 Task: Research Airbnb accommodation in Matoury, French Guiana from 9th November, 2023 to 11th November, 2023 for 2 adults. Place can be entire place with 2 bedrooms having 2 beds and 1 bathroom. Property type can be guest house. Amenities needed are: wifi. Booking option can be shelf check-in.
Action: Mouse moved to (465, 77)
Screenshot: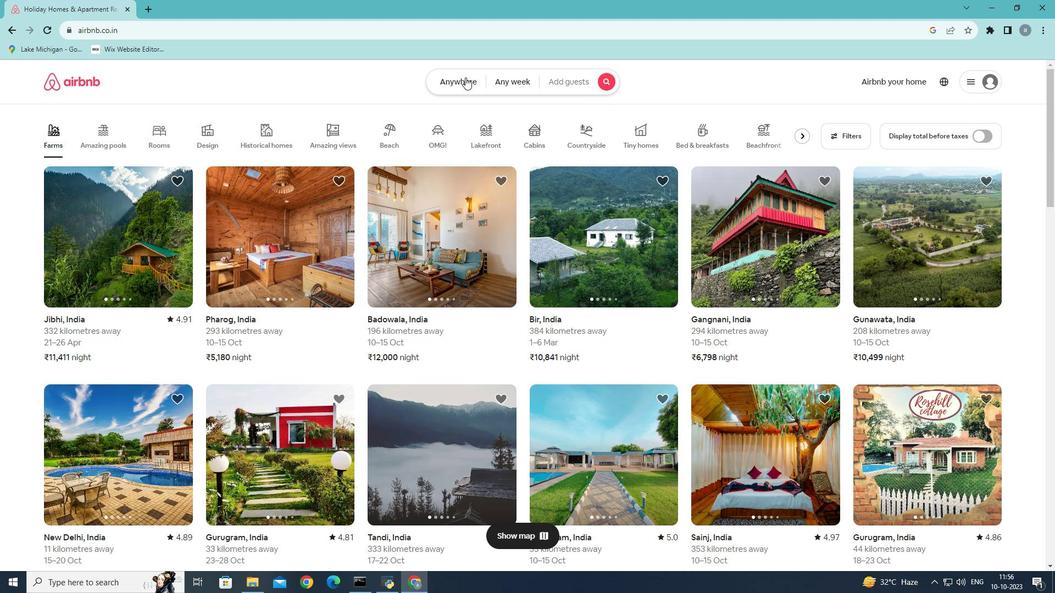 
Action: Mouse pressed left at (465, 77)
Screenshot: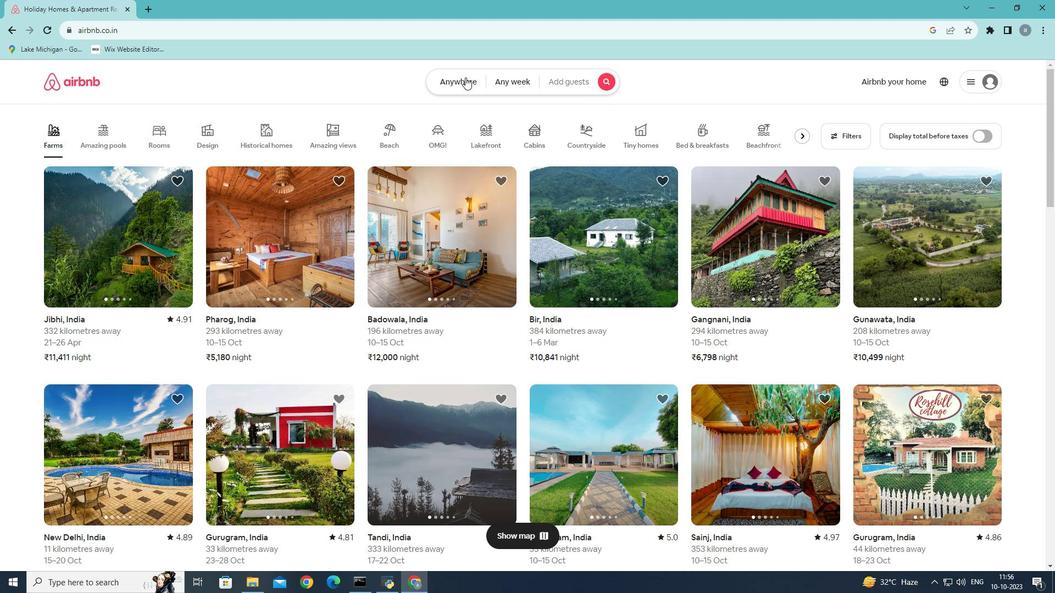 
Action: Mouse moved to (327, 126)
Screenshot: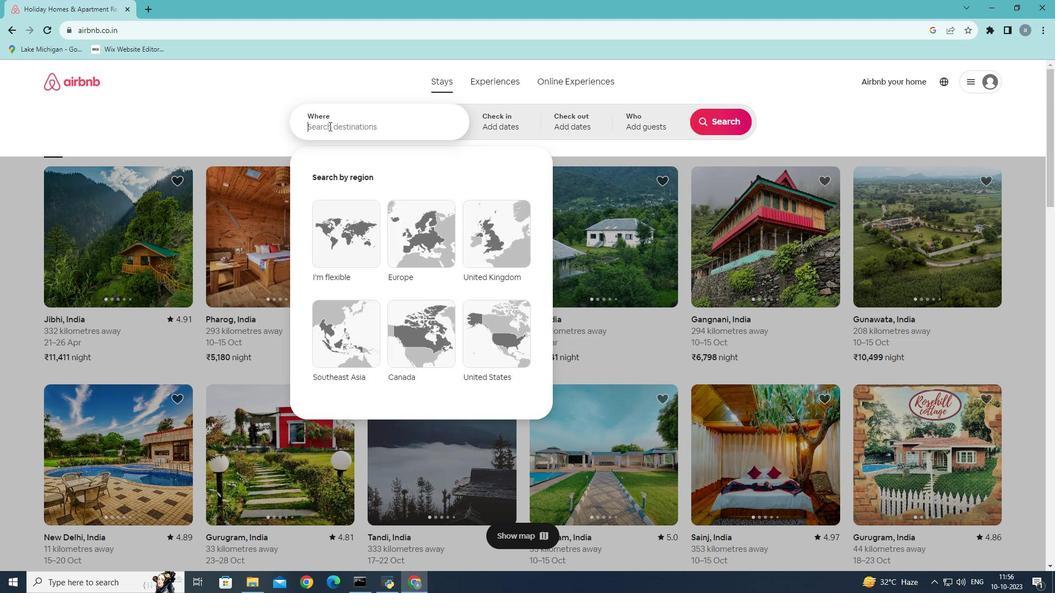 
Action: Mouse pressed left at (327, 126)
Screenshot: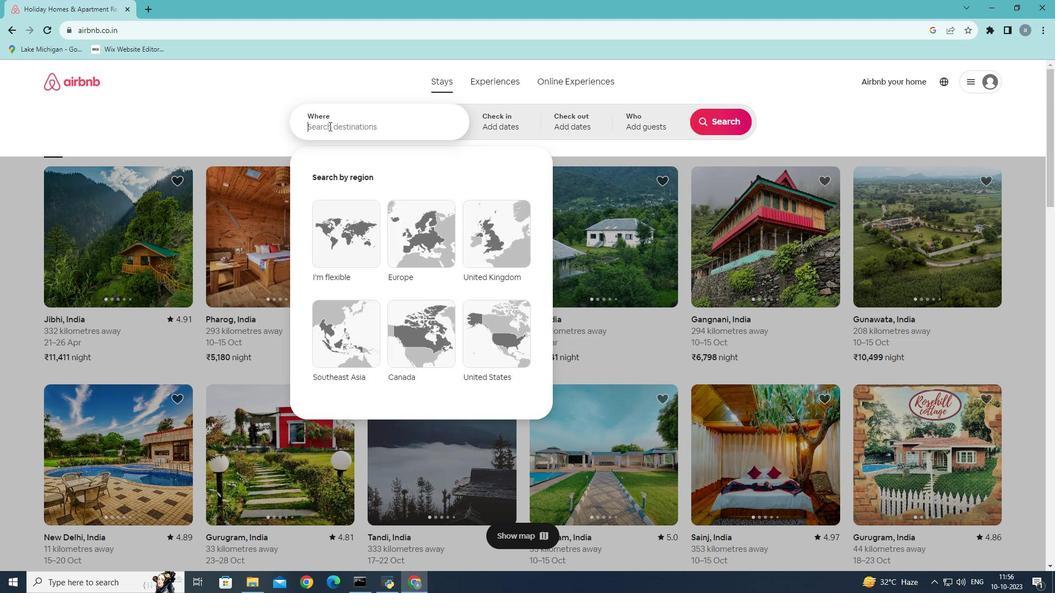 
Action: Mouse moved to (329, 126)
Screenshot: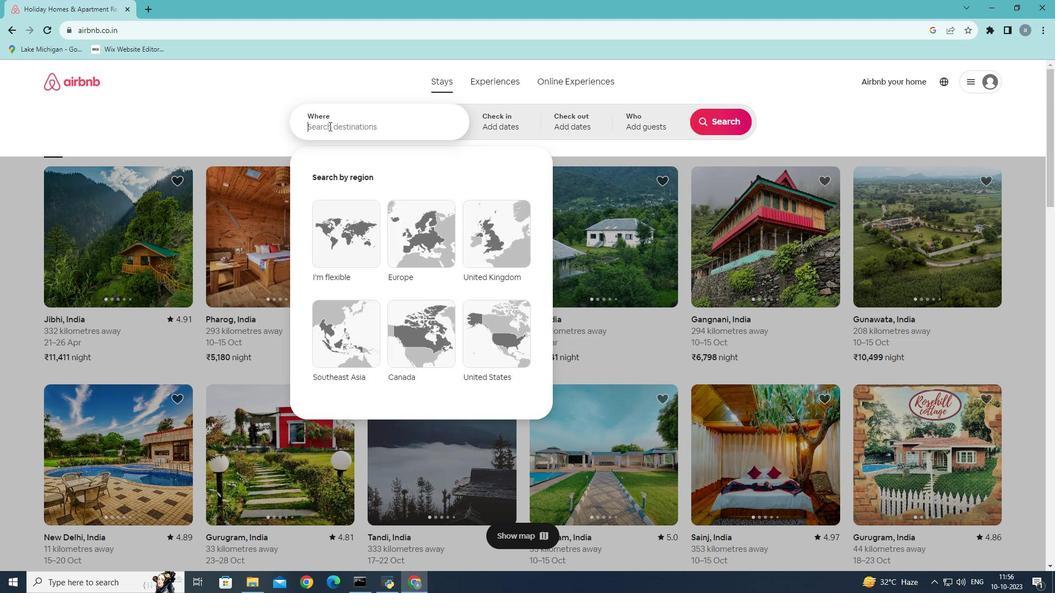 
Action: Key pressed <Key.shift><Key.shift><Key.shift><Key.shift><Key.shift><Key.shift><Key.shift><Key.shift><Key.shift><Key.shift><Key.shift><Key.shift><Key.shift><Key.shift><Key.shift><Key.shift><Key.shift><Key.shift><Key.shift><Key.shift><Key.shift><Key.shift><Key.shift><Key.shift><Key.shift><Key.shift><Key.shift><Key.shift><Key.shift><Key.shift><Key.shift><Key.shift><Key.shift><Key.shift><Key.shift><Key.shift><Key.shift><Key.shift><Key.shift><Key.shift><Key.shift><Key.shift><Key.shift><Key.shift><Key.shift><Key.shift><Key.shift><Key.shift><Key.shift><Key.shift><Key.shift><Key.shift><Key.shift><Key.shift><Key.shift><Key.shift><Key.shift><Key.shift><Key.shift><Key.shift><Key.shift><Key.shift><Key.shift><Key.shift><Key.shift><Key.shift><Key.shift><Key.shift><Key.shift><Key.shift><Key.shift><Key.shift><Key.shift><Key.shift><Key.shift><Key.shift><Key.shift><Key.shift><Key.shift>Matouey
Screenshot: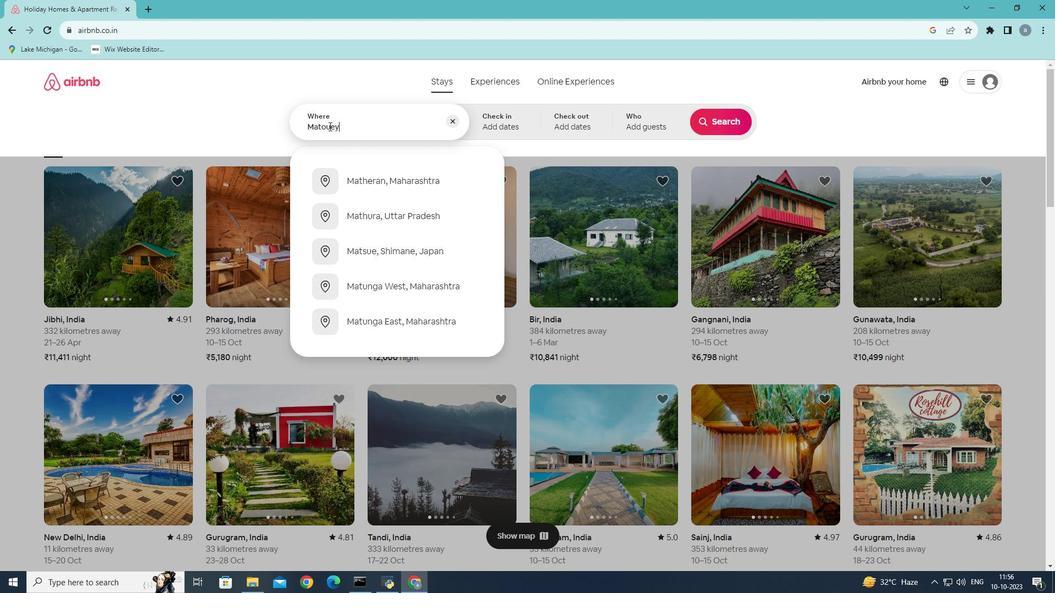 
Action: Mouse moved to (433, 222)
Screenshot: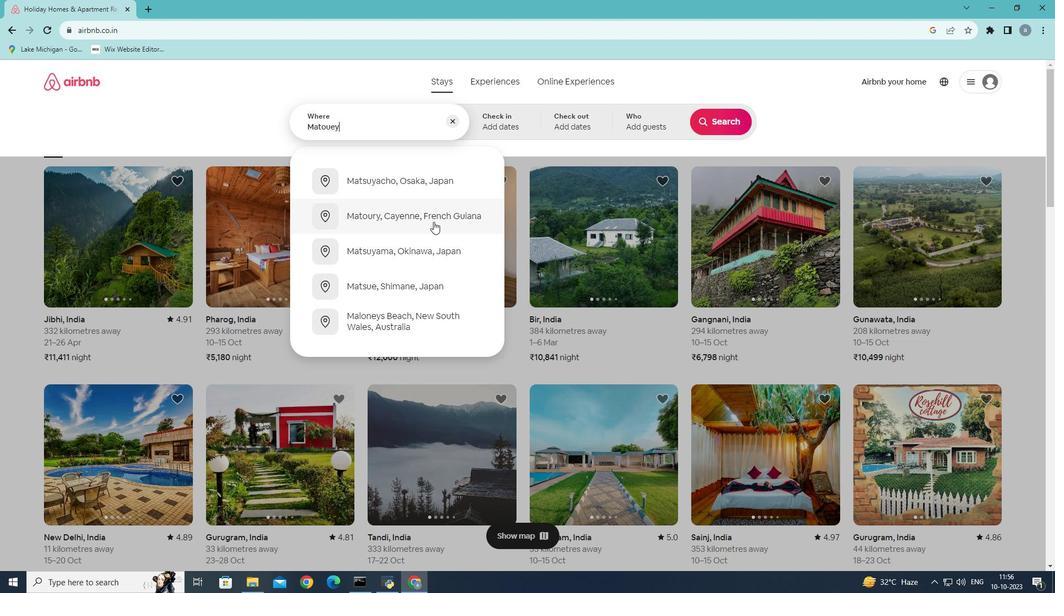
Action: Mouse pressed left at (433, 222)
Screenshot: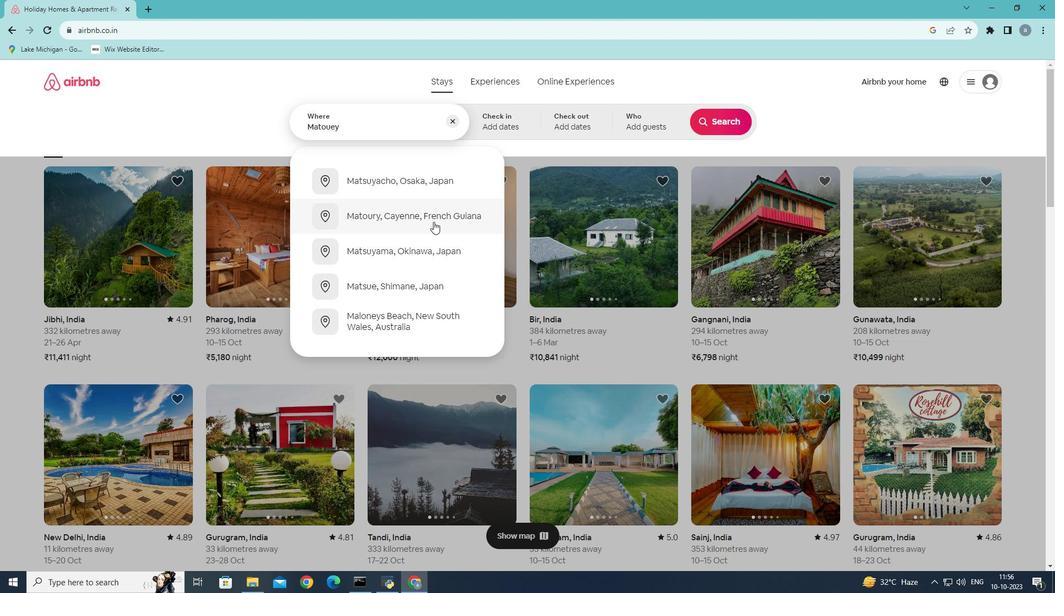 
Action: Mouse moved to (659, 283)
Screenshot: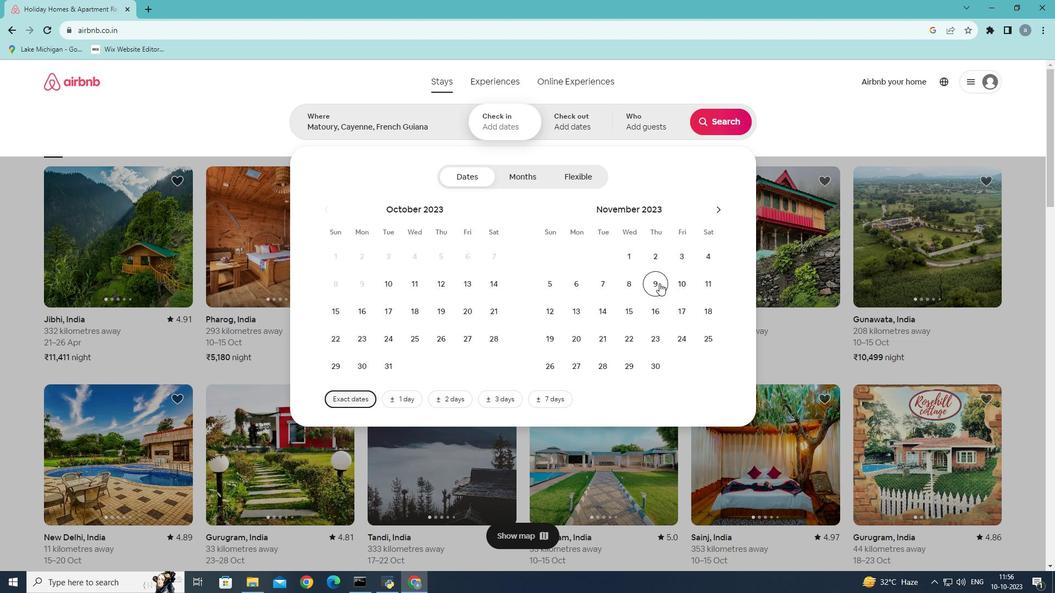 
Action: Mouse pressed left at (659, 283)
Screenshot: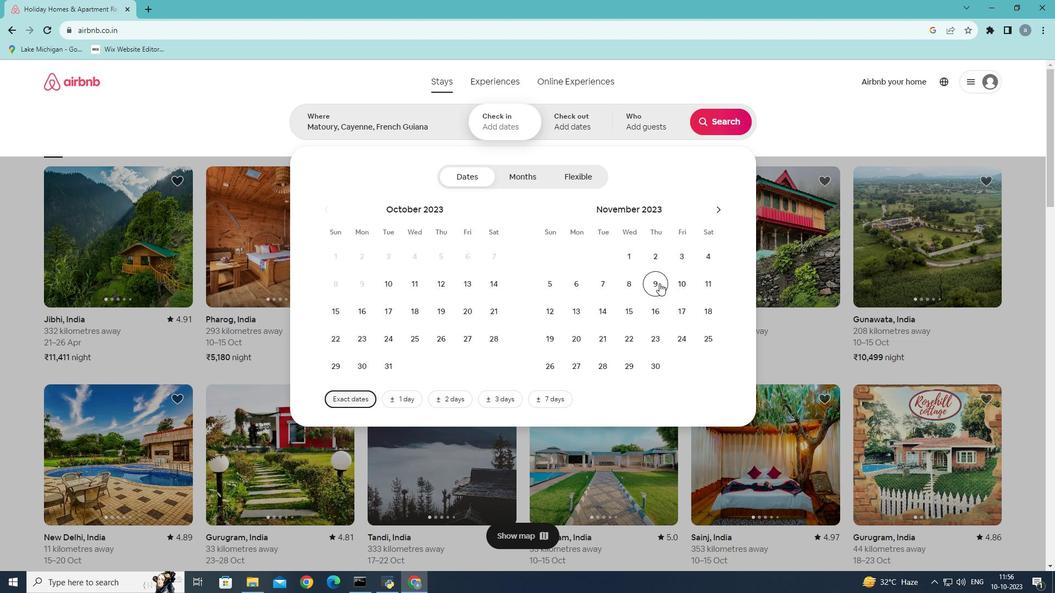 
Action: Mouse moved to (707, 280)
Screenshot: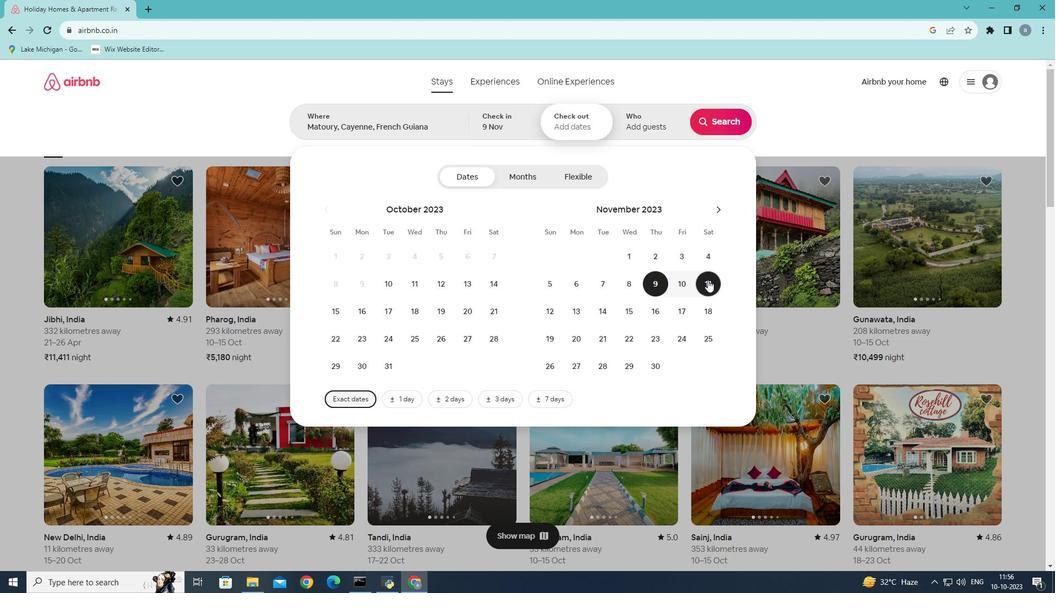 
Action: Mouse pressed left at (707, 280)
Screenshot: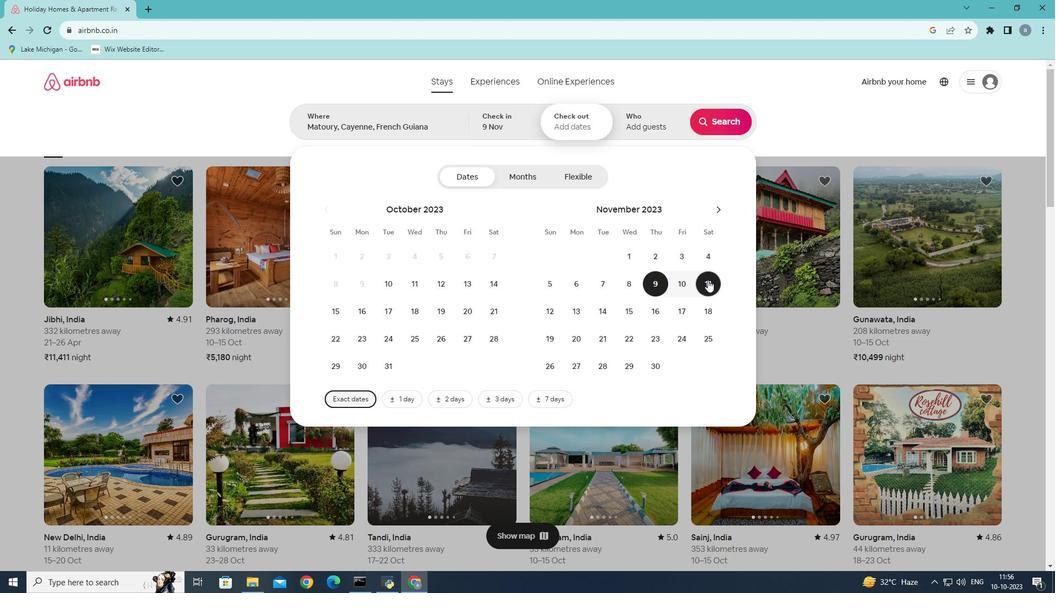 
Action: Mouse moved to (659, 123)
Screenshot: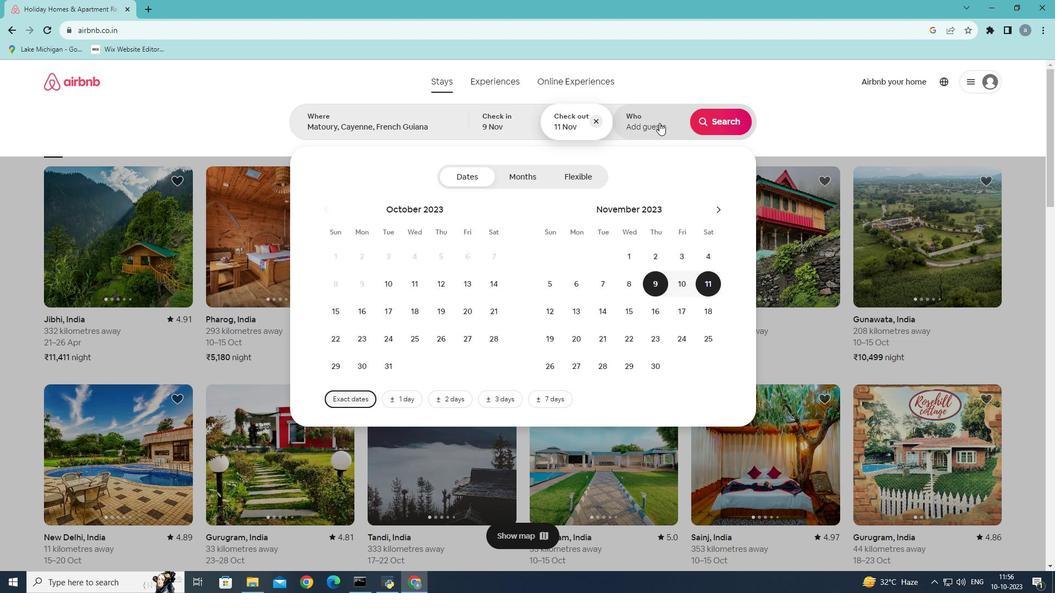 
Action: Mouse pressed left at (659, 123)
Screenshot: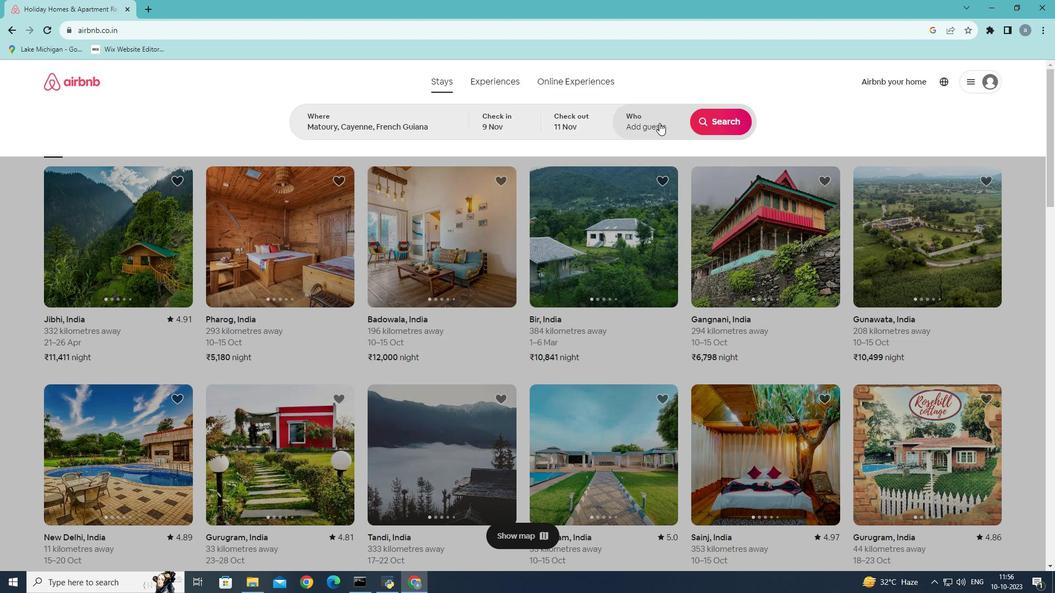 
Action: Mouse moved to (727, 179)
Screenshot: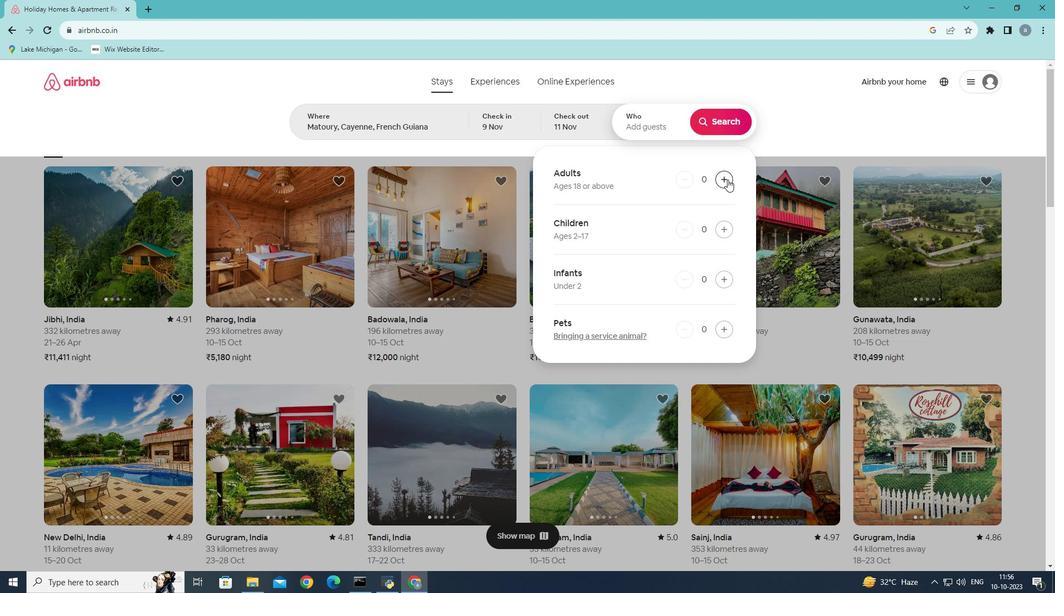 
Action: Mouse pressed left at (727, 179)
Screenshot: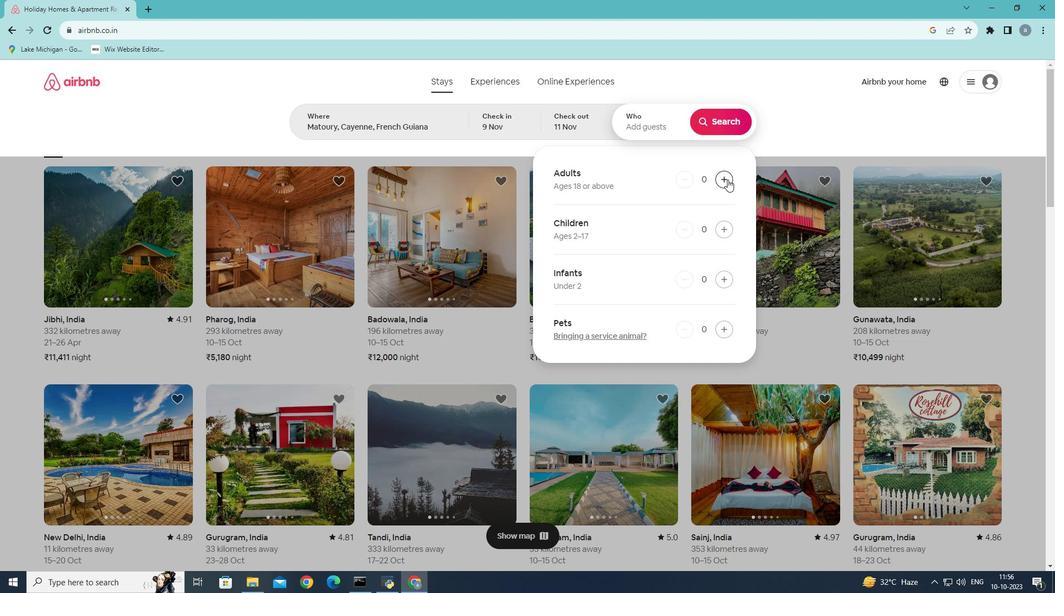 
Action: Mouse pressed left at (727, 179)
Screenshot: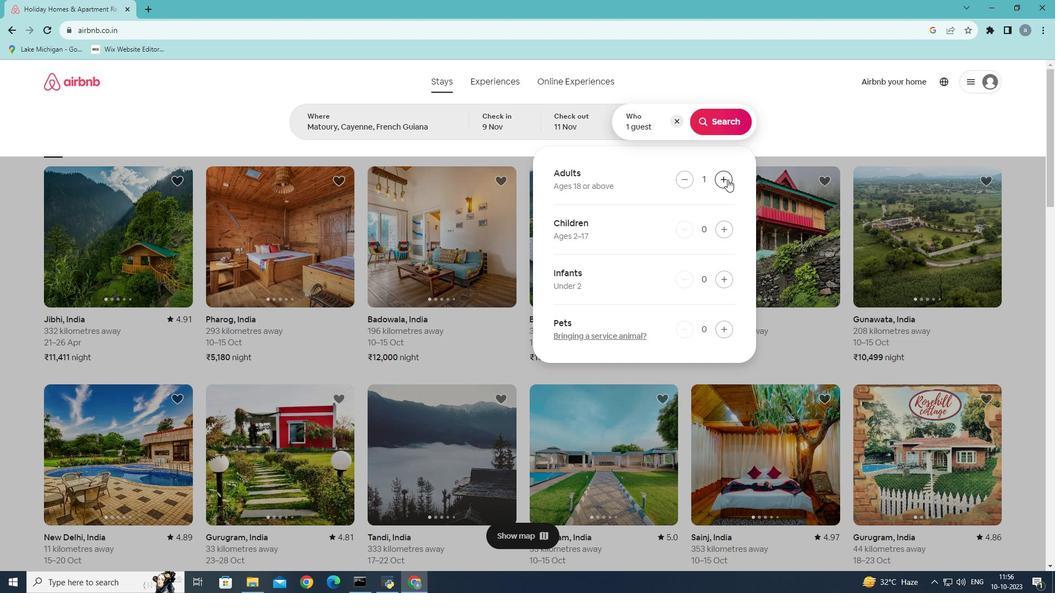 
Action: Mouse moved to (724, 120)
Screenshot: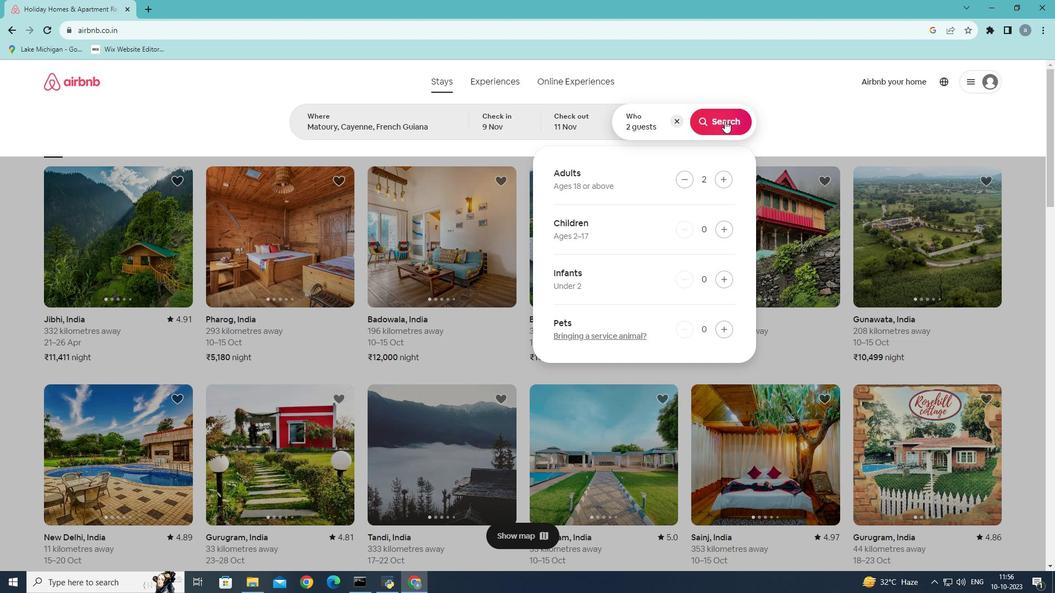
Action: Mouse pressed left at (724, 120)
Screenshot: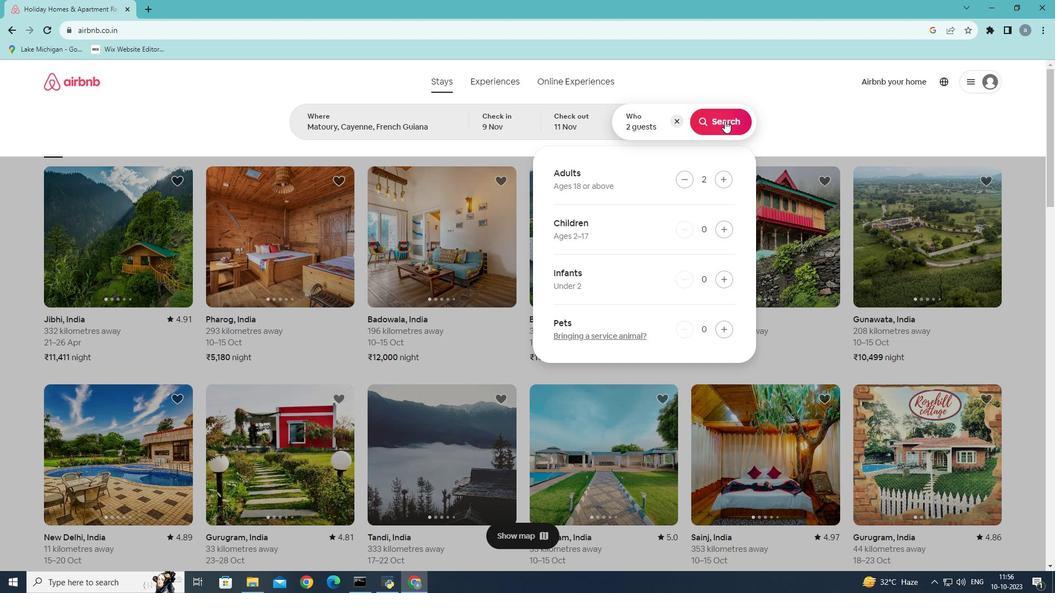 
Action: Mouse moved to (885, 118)
Screenshot: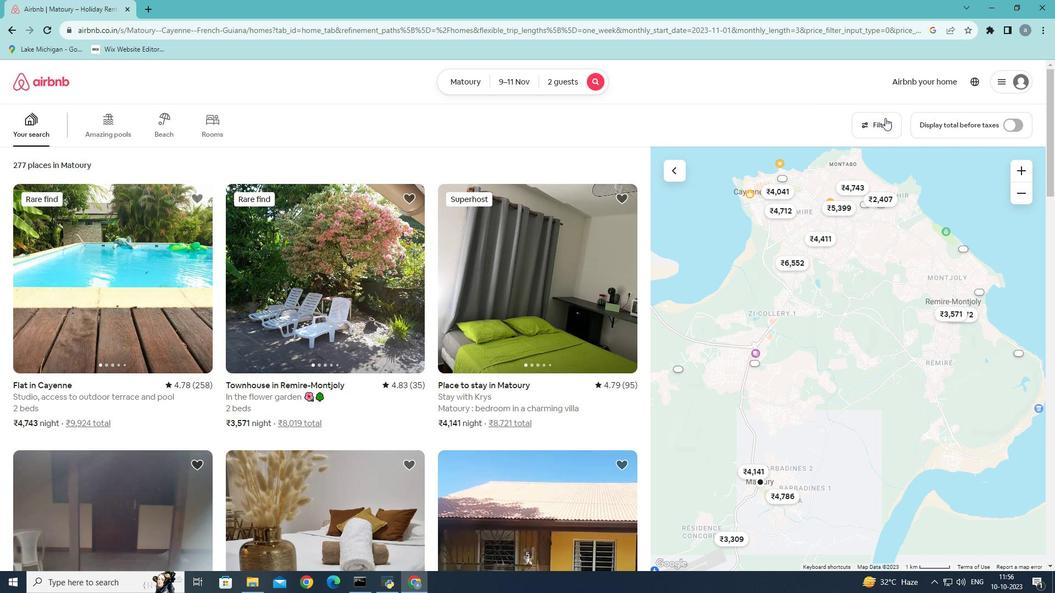 
Action: Mouse pressed left at (885, 118)
Screenshot: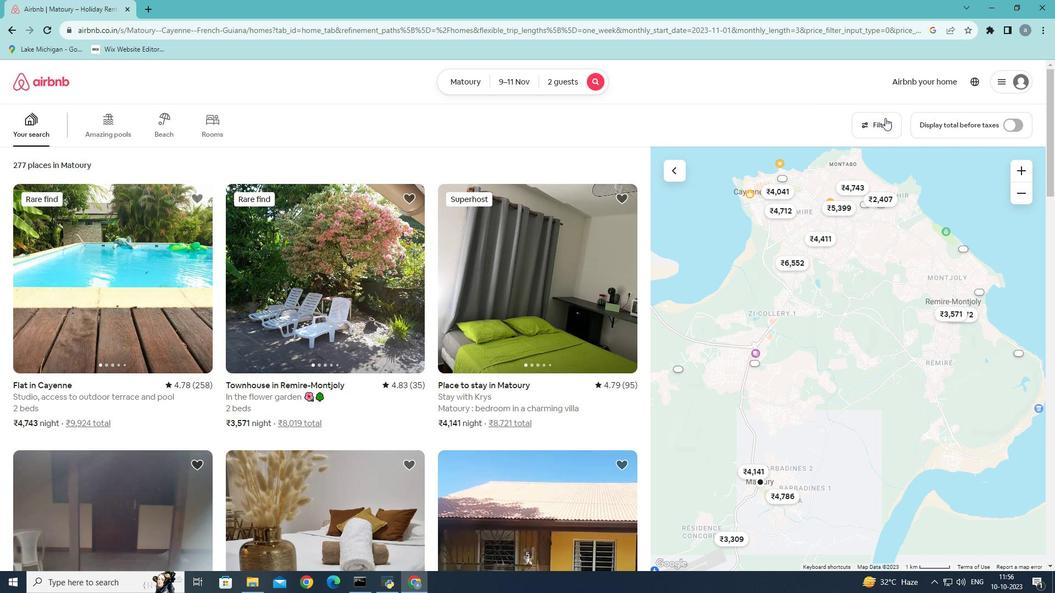 
Action: Mouse moved to (639, 193)
Screenshot: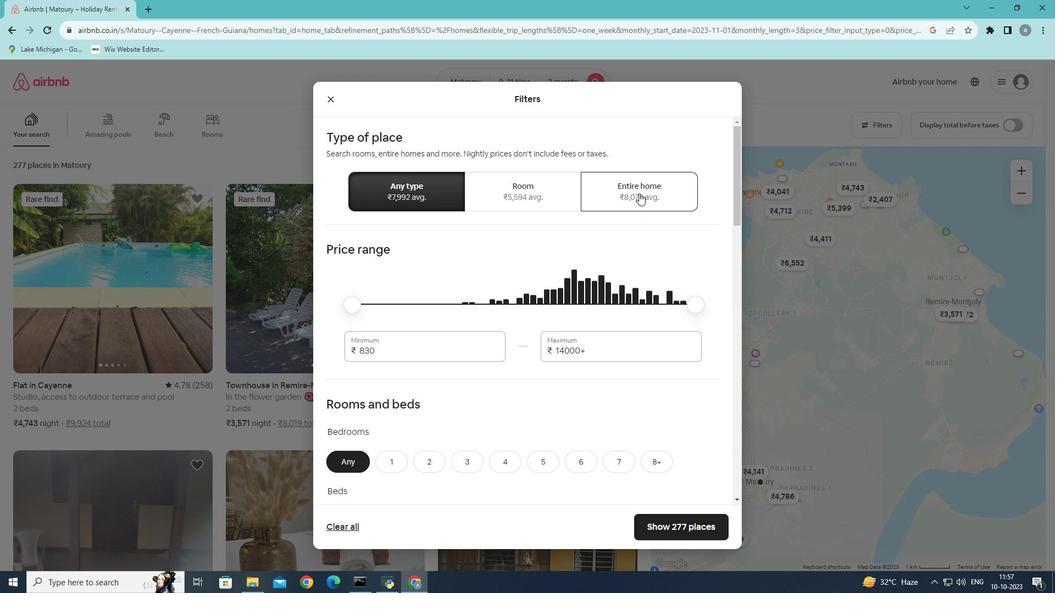 
Action: Mouse pressed left at (639, 193)
Screenshot: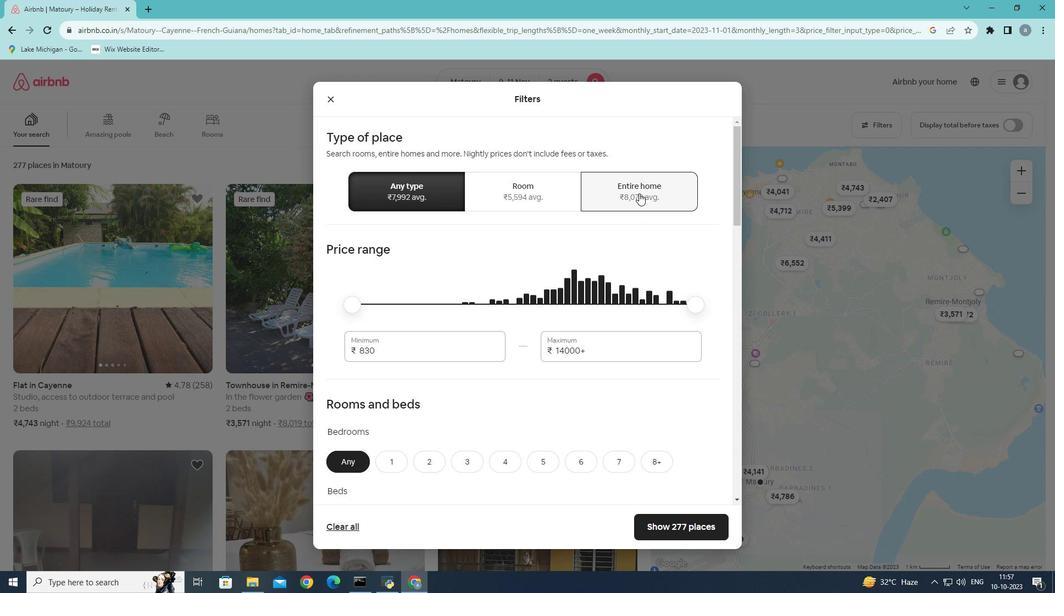 
Action: Mouse moved to (416, 455)
Screenshot: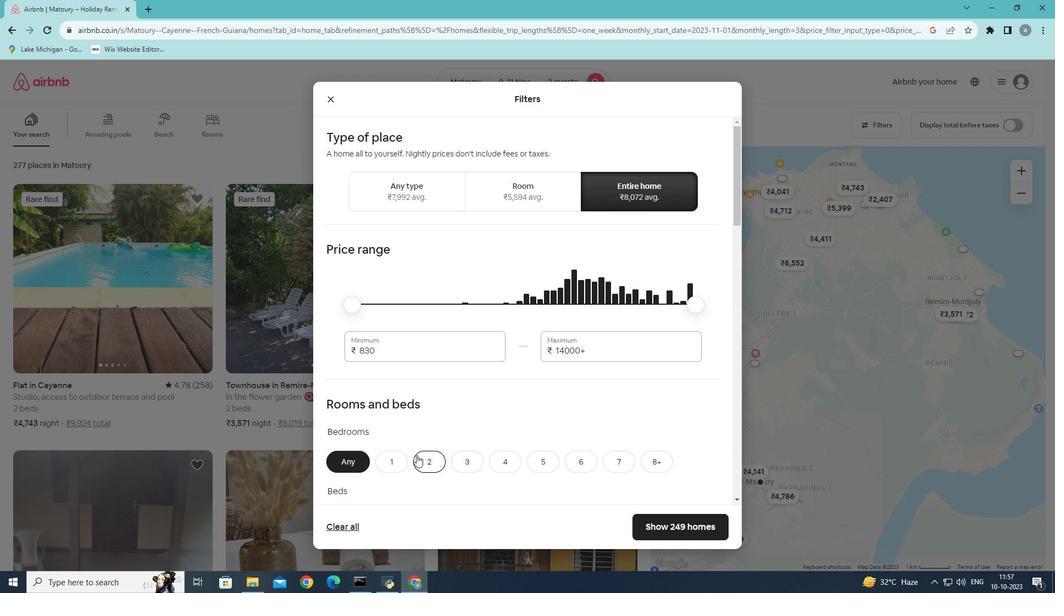 
Action: Mouse scrolled (416, 455) with delta (0, 0)
Screenshot: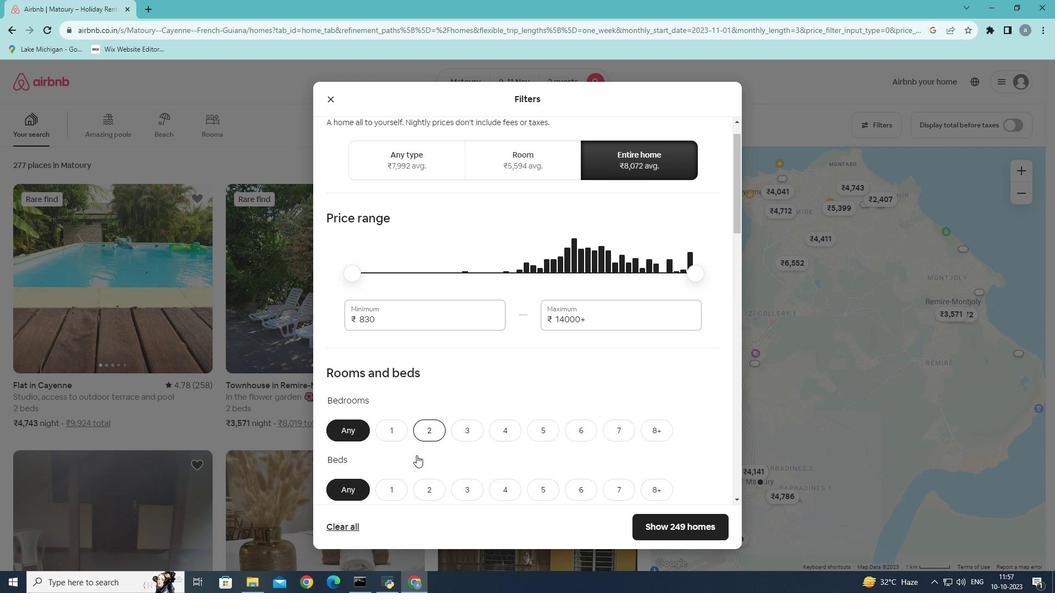 
Action: Mouse scrolled (416, 455) with delta (0, 0)
Screenshot: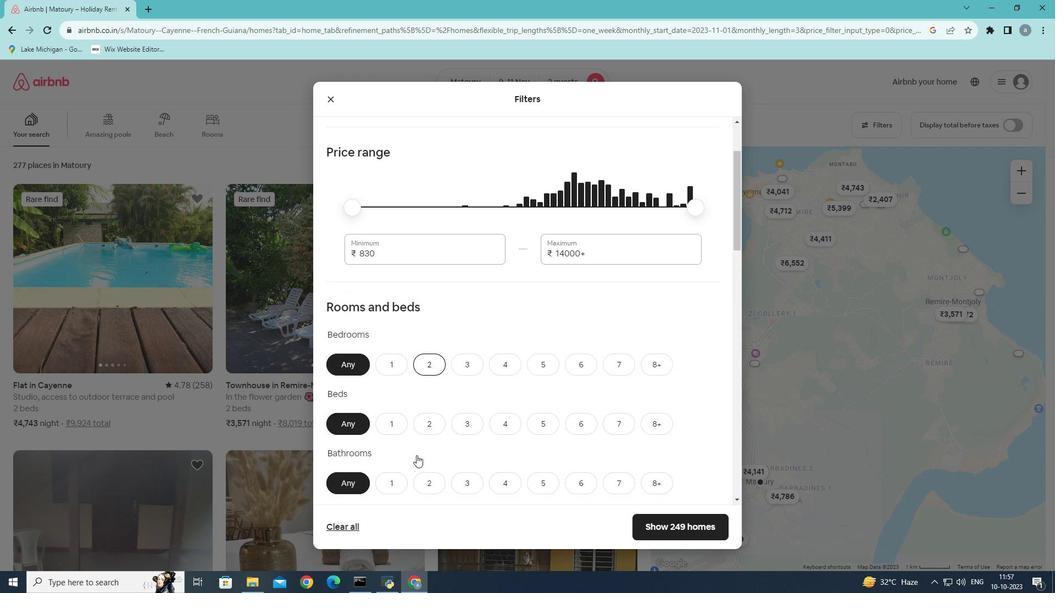 
Action: Mouse scrolled (416, 455) with delta (0, 0)
Screenshot: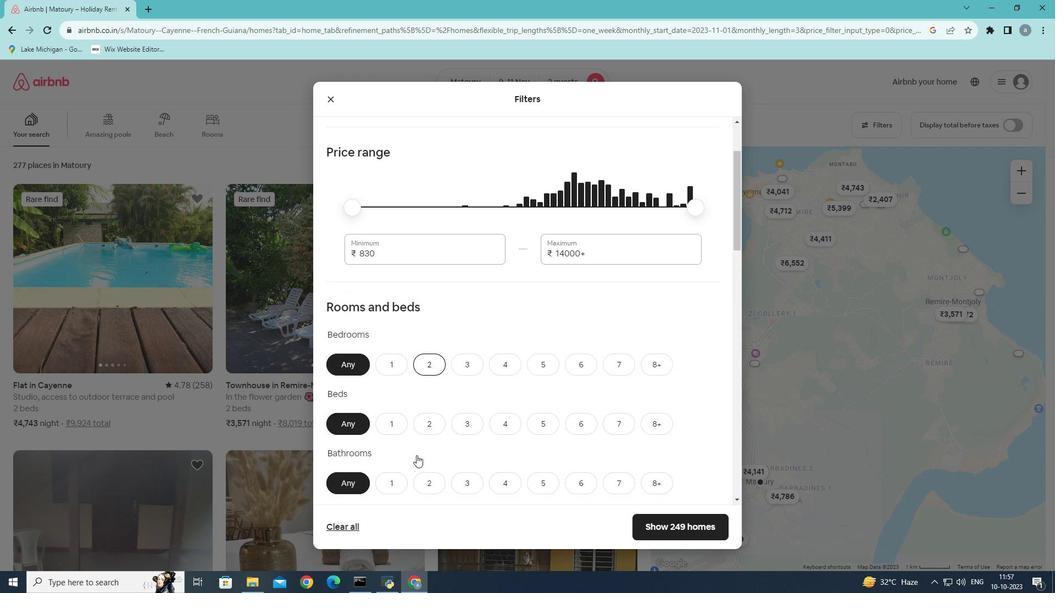 
Action: Mouse moved to (421, 291)
Screenshot: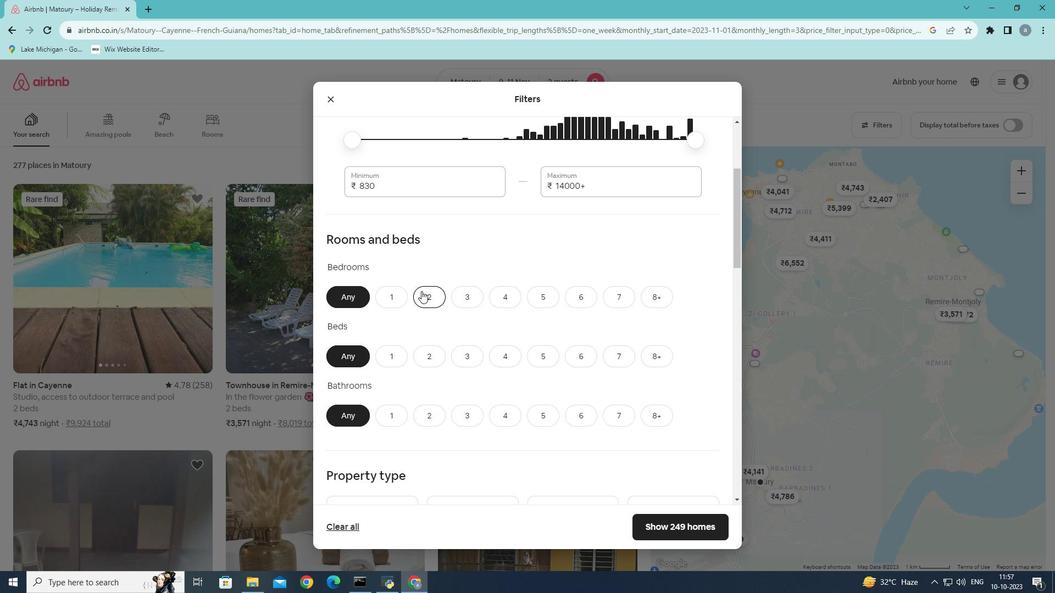 
Action: Mouse pressed left at (421, 291)
Screenshot: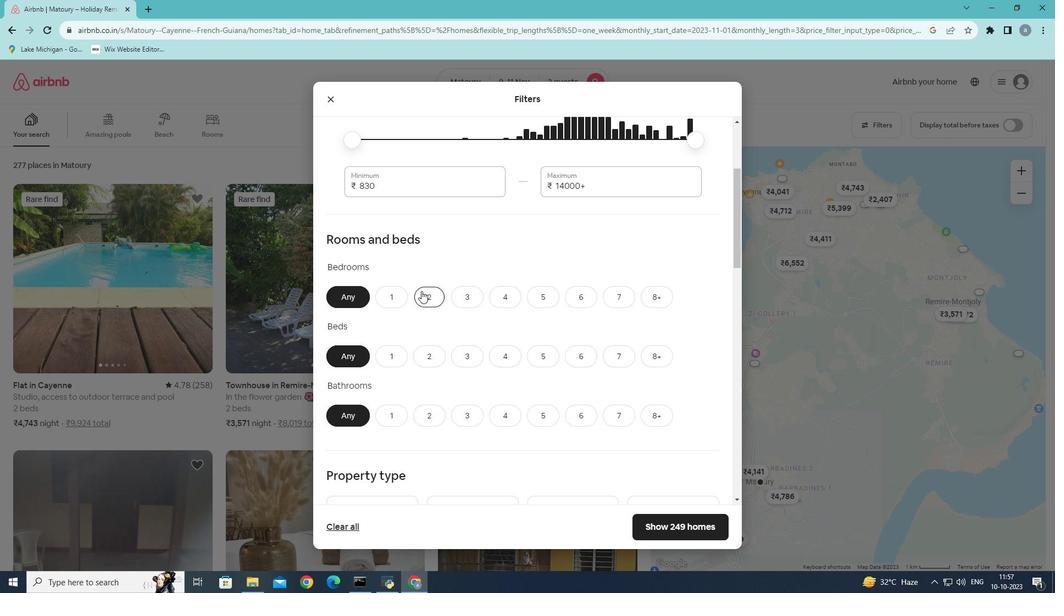 
Action: Mouse moved to (429, 357)
Screenshot: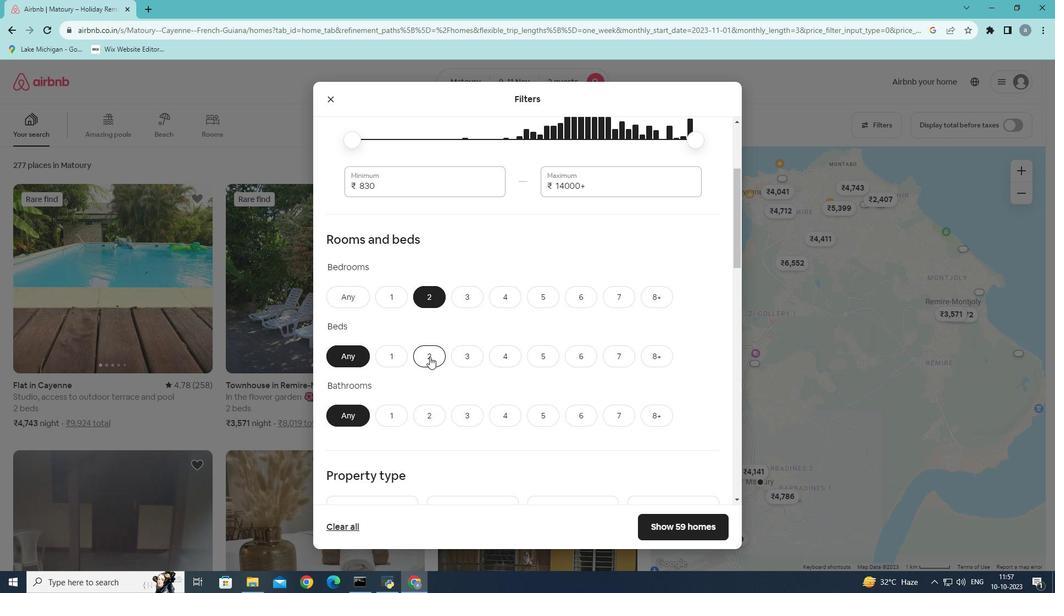 
Action: Mouse pressed left at (429, 357)
Screenshot: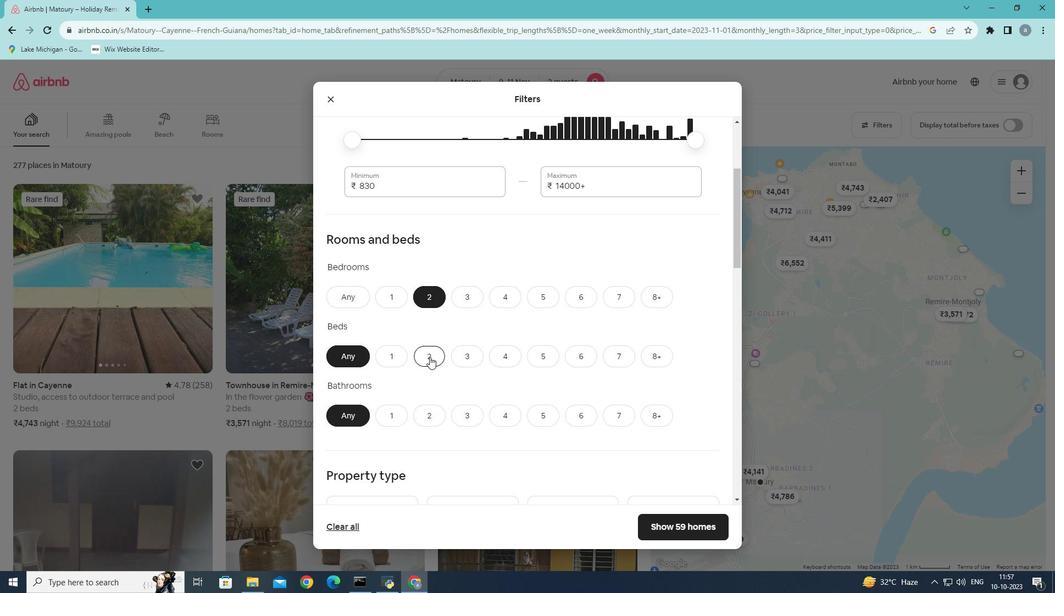 
Action: Mouse moved to (400, 419)
Screenshot: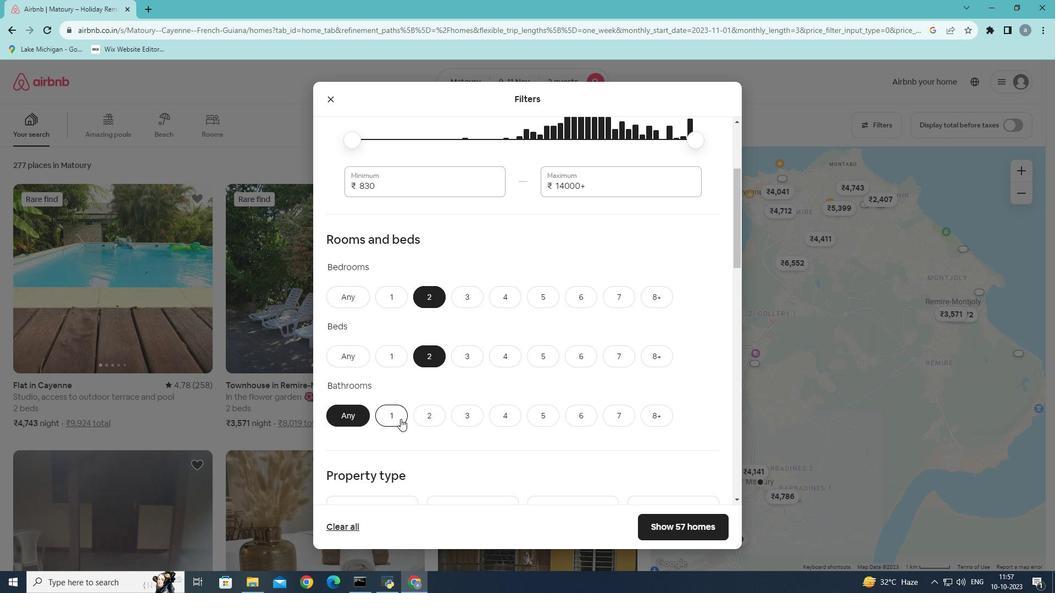 
Action: Mouse pressed left at (400, 419)
Screenshot: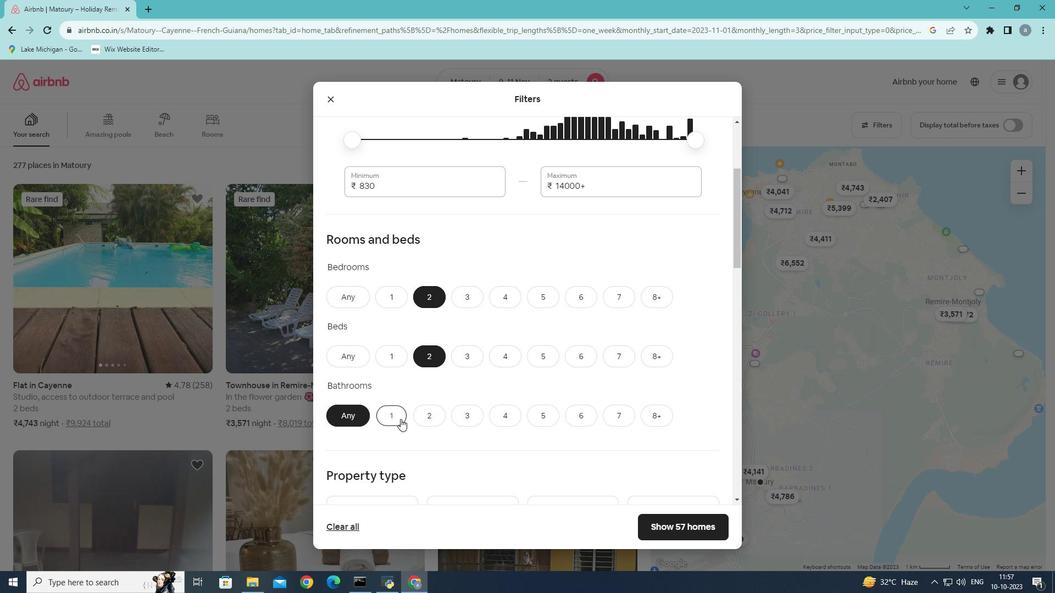 
Action: Mouse moved to (417, 408)
Screenshot: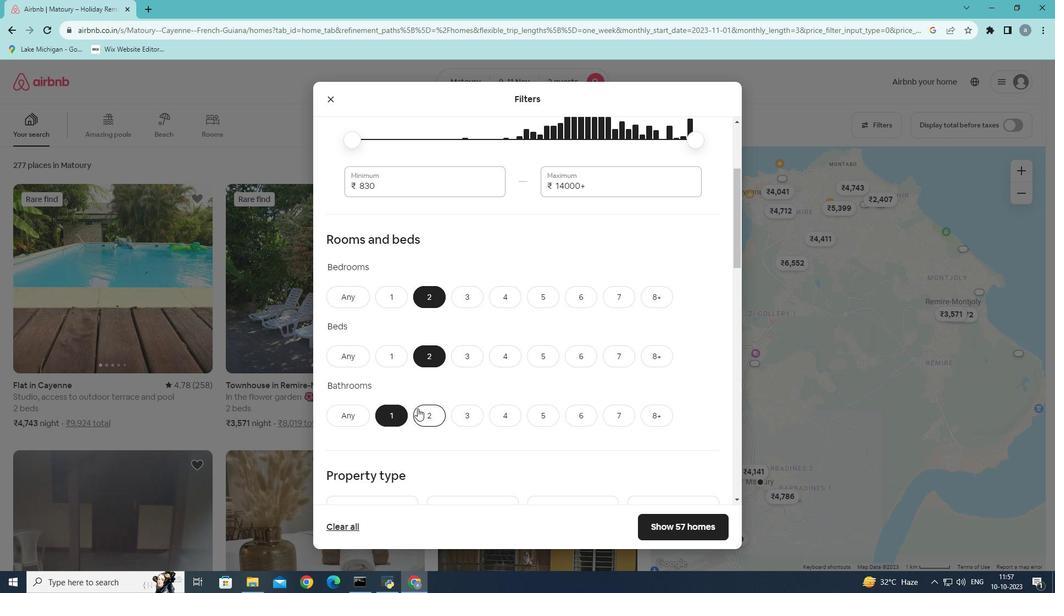 
Action: Mouse scrolled (417, 408) with delta (0, 0)
Screenshot: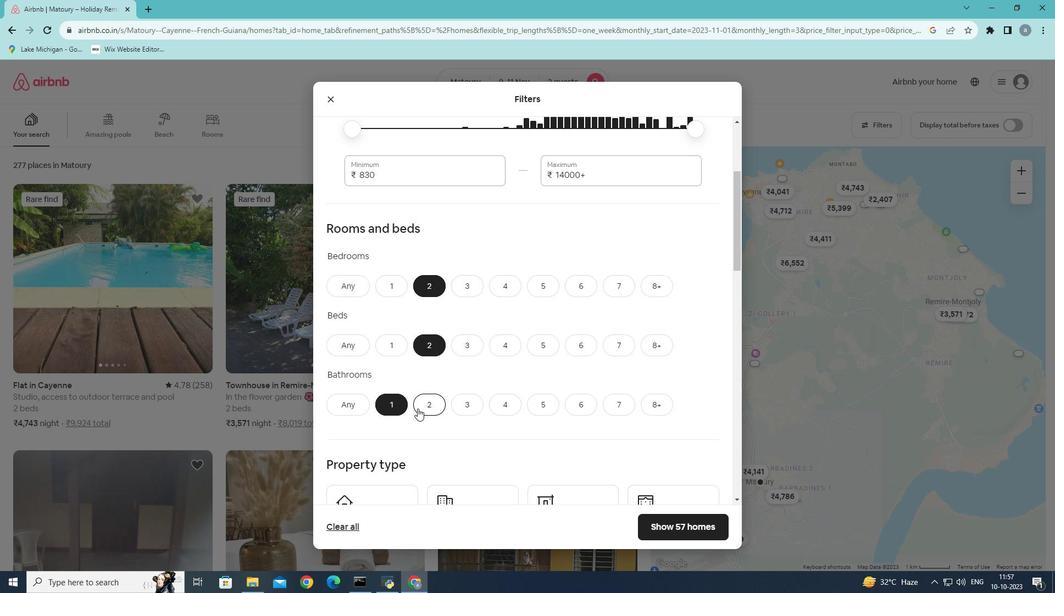 
Action: Mouse scrolled (417, 408) with delta (0, 0)
Screenshot: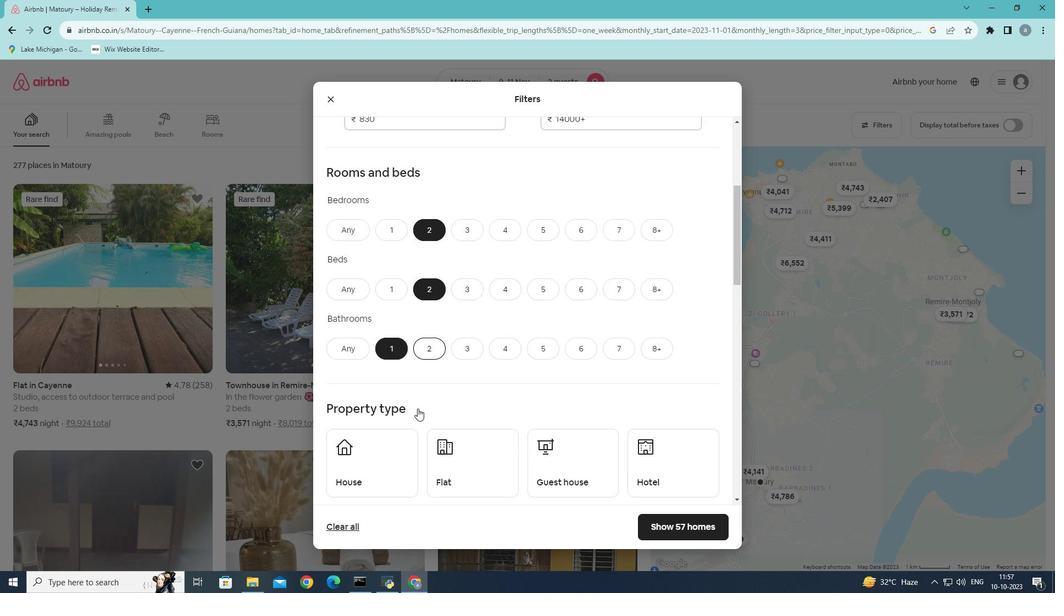 
Action: Mouse scrolled (417, 408) with delta (0, 0)
Screenshot: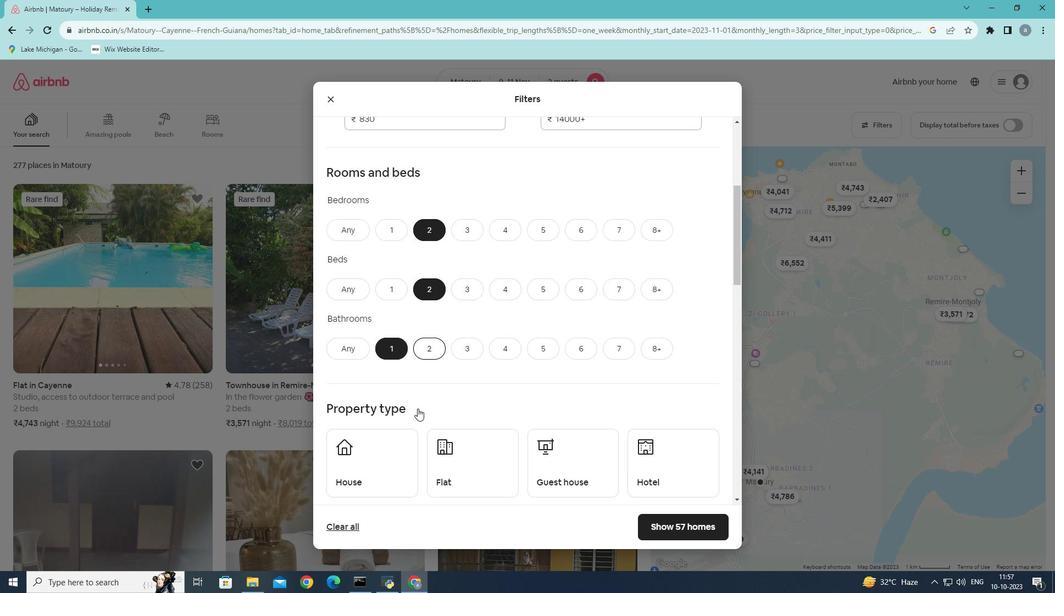 
Action: Mouse moved to (559, 364)
Screenshot: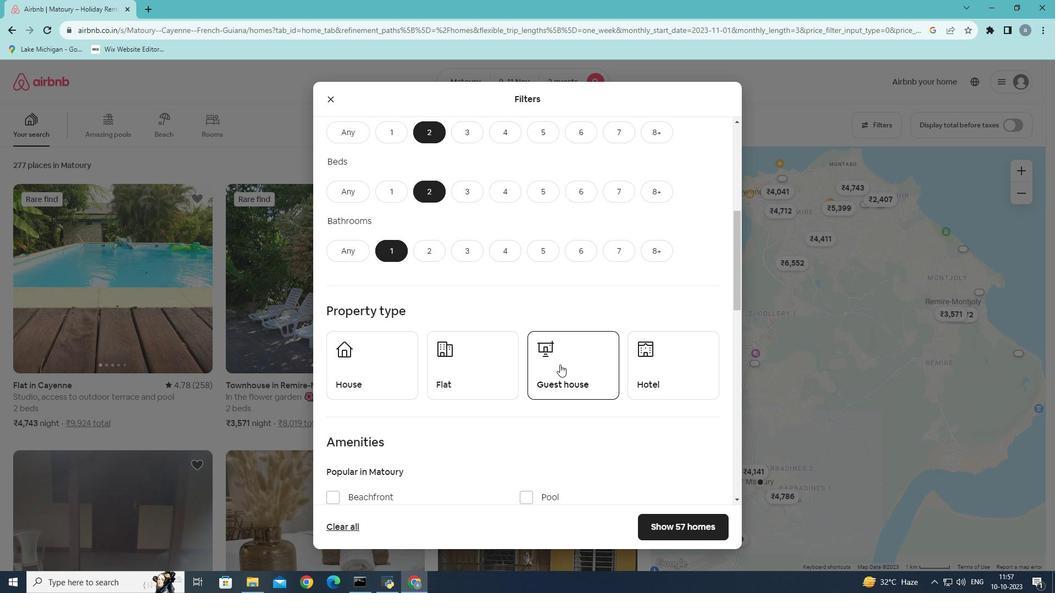 
Action: Mouse pressed left at (559, 364)
Screenshot: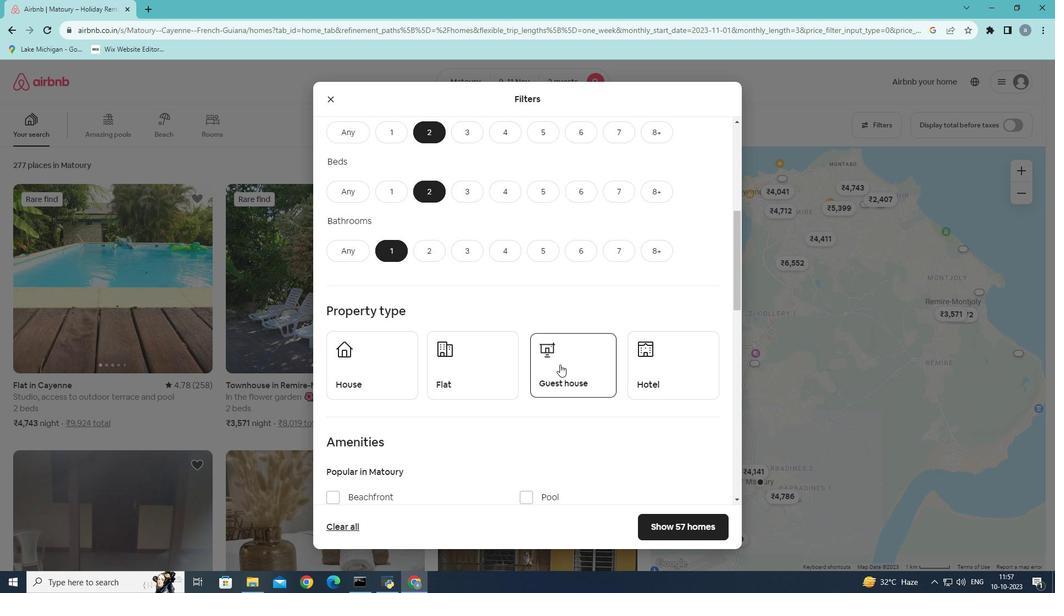 
Action: Mouse moved to (547, 372)
Screenshot: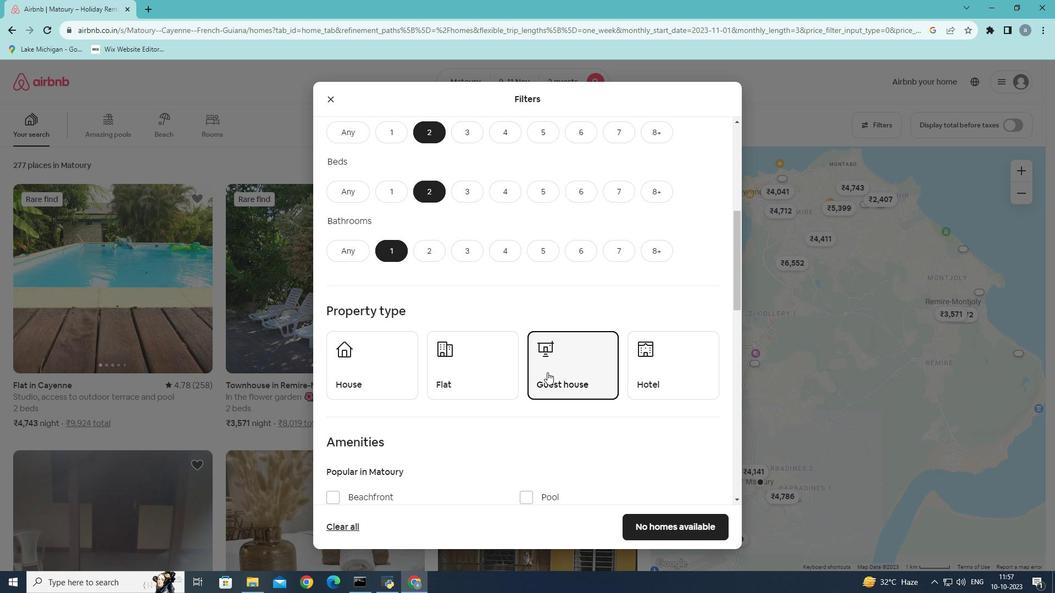 
Action: Mouse scrolled (547, 372) with delta (0, 0)
Screenshot: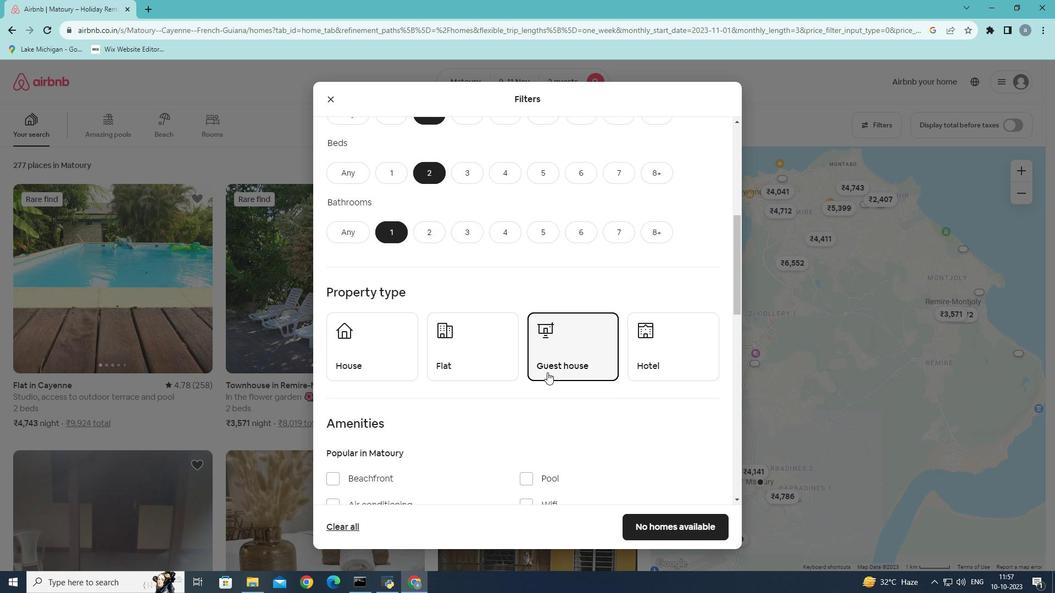 
Action: Mouse scrolled (547, 372) with delta (0, 0)
Screenshot: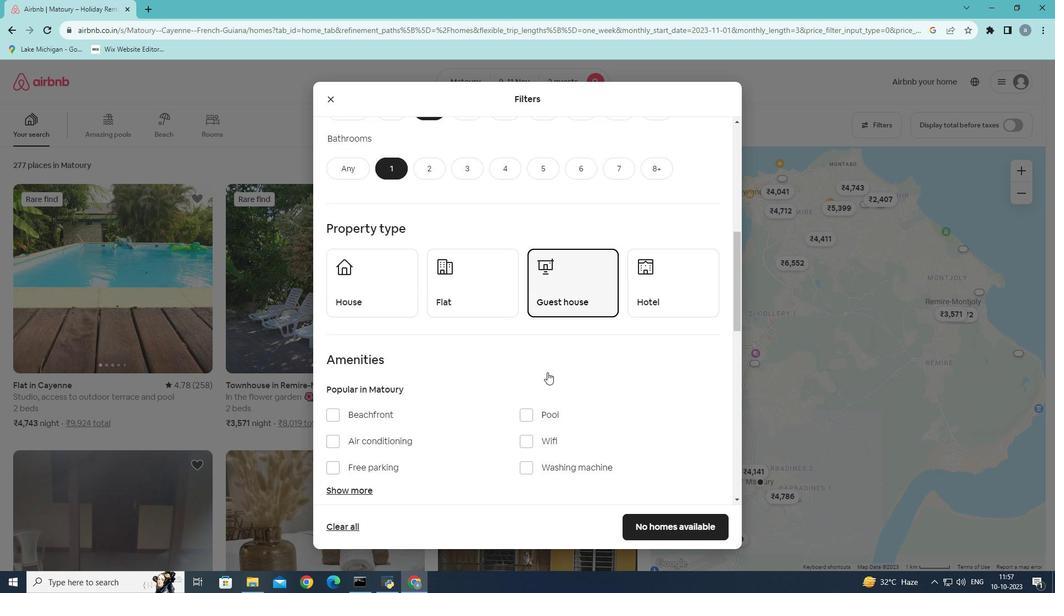 
Action: Mouse moved to (534, 372)
Screenshot: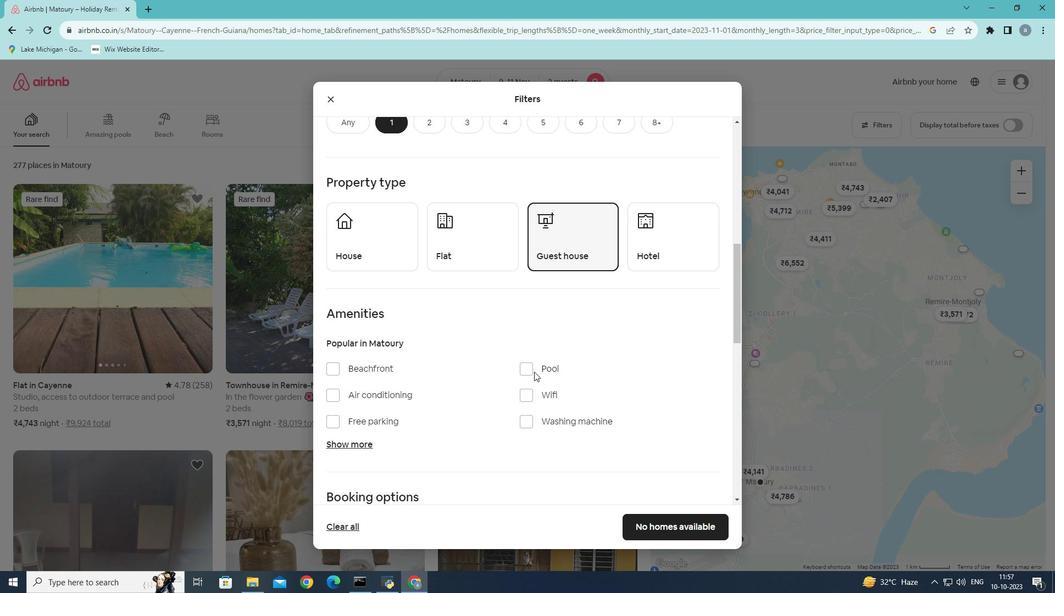 
Action: Mouse scrolled (534, 371) with delta (0, 0)
Screenshot: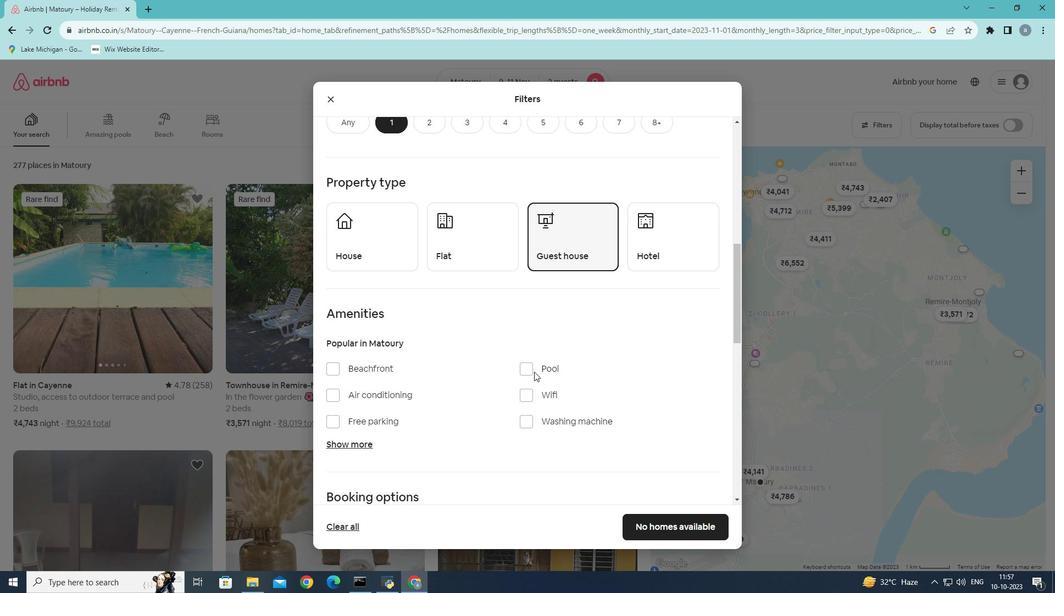 
Action: Mouse moved to (525, 359)
Screenshot: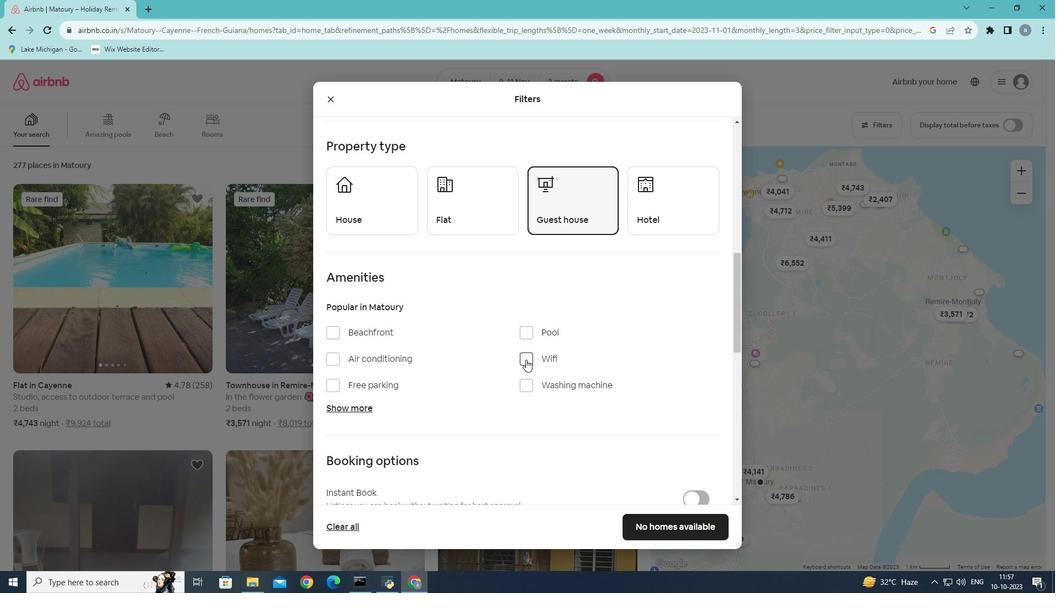 
Action: Mouse pressed left at (525, 359)
Screenshot: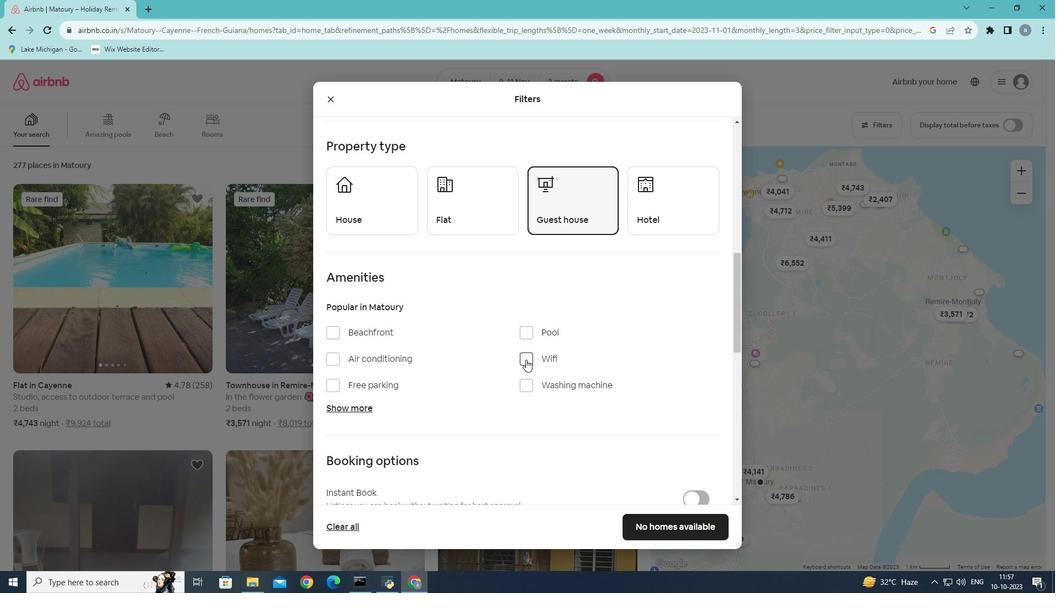 
Action: Mouse moved to (450, 368)
Screenshot: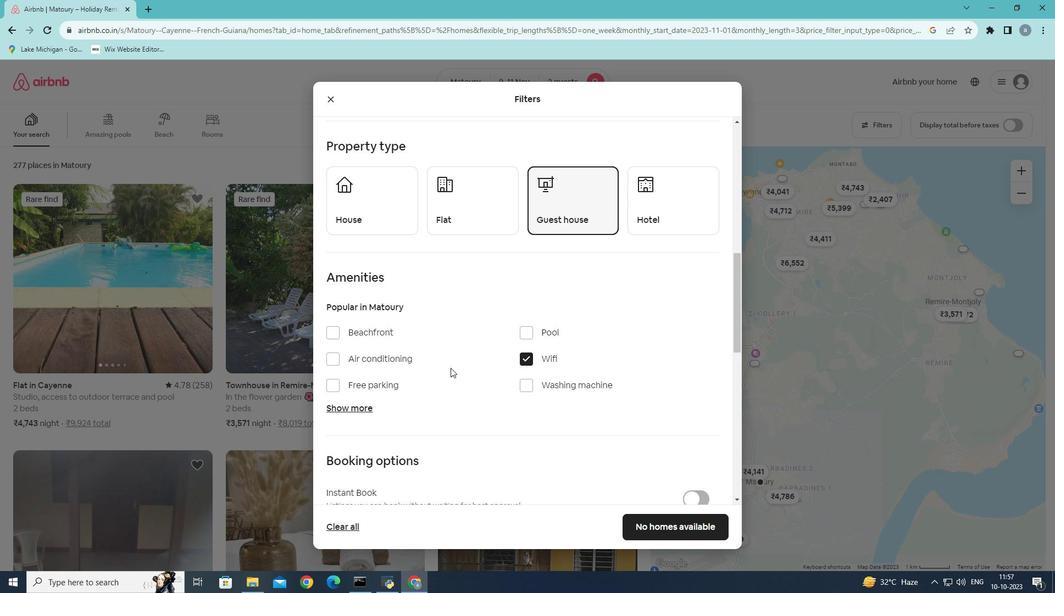 
Action: Mouse scrolled (450, 367) with delta (0, 0)
Screenshot: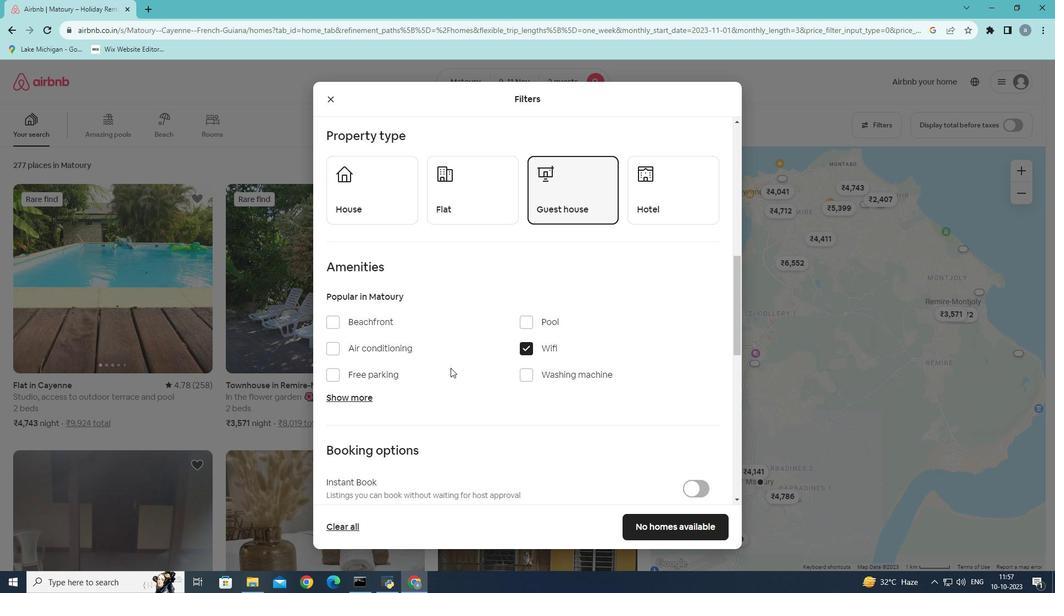 
Action: Mouse scrolled (450, 367) with delta (0, 0)
Screenshot: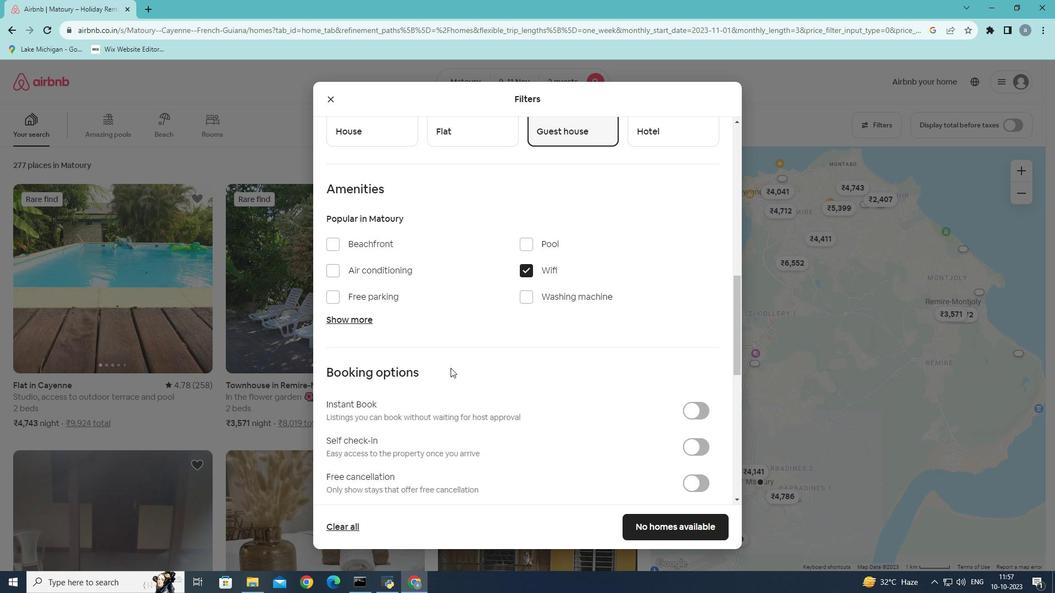 
Action: Mouse scrolled (450, 367) with delta (0, 0)
Screenshot: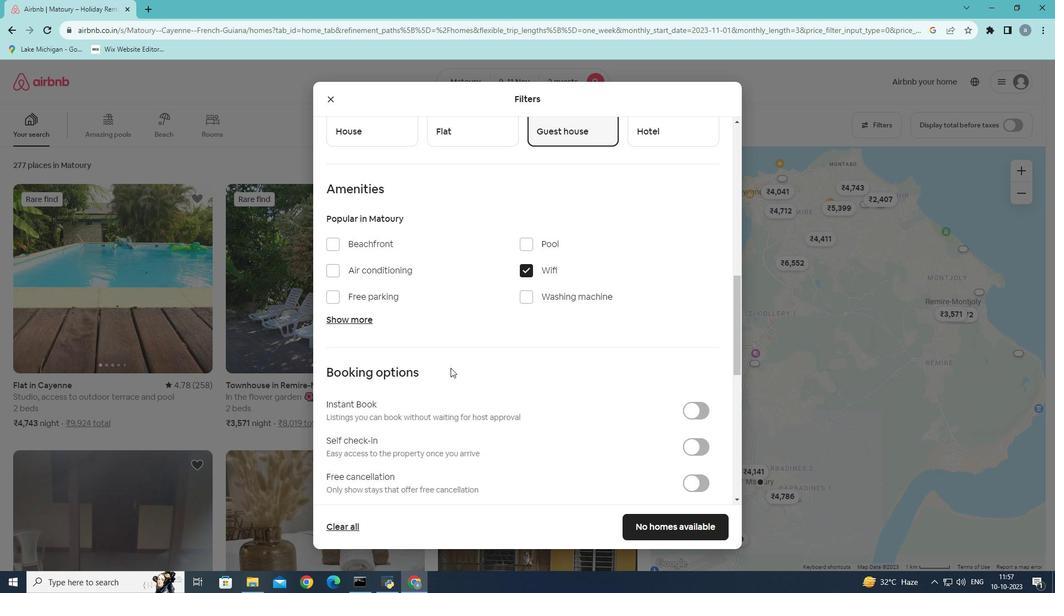 
Action: Mouse scrolled (450, 367) with delta (0, 0)
Screenshot: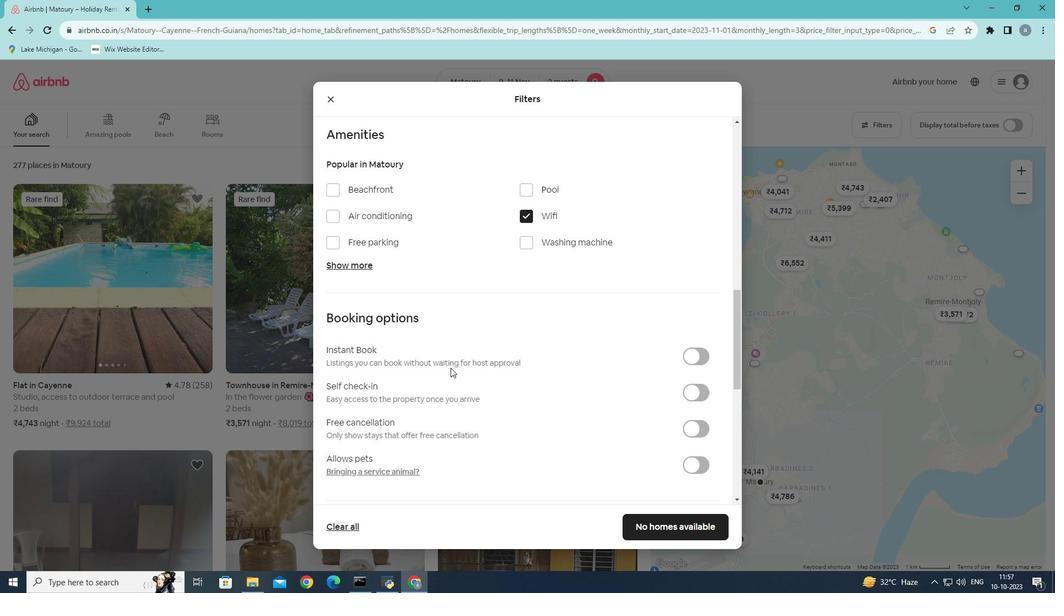 
Action: Mouse moved to (701, 315)
Screenshot: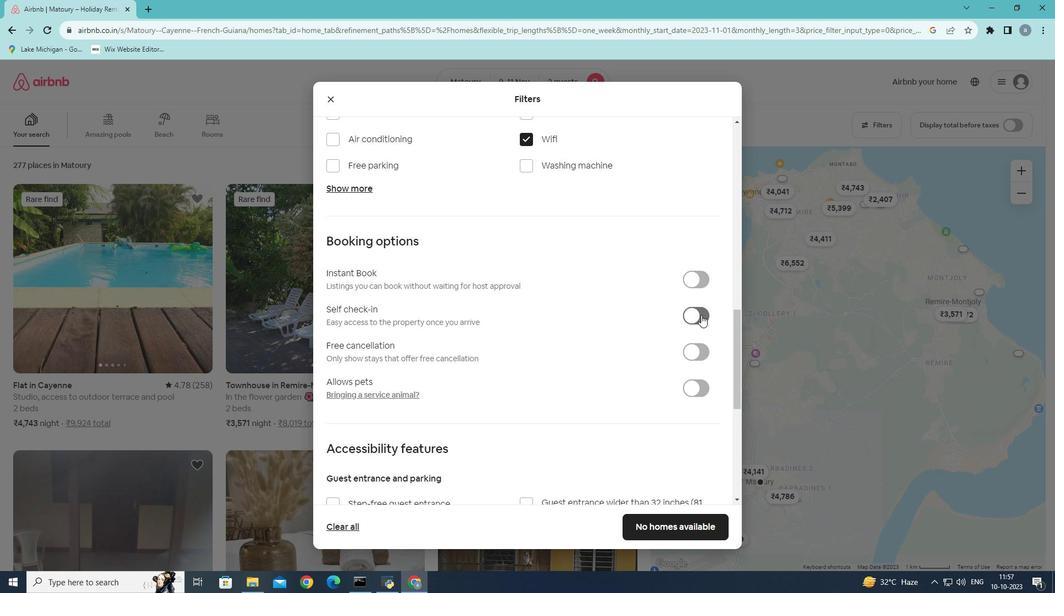 
Action: Mouse pressed left at (701, 315)
Screenshot: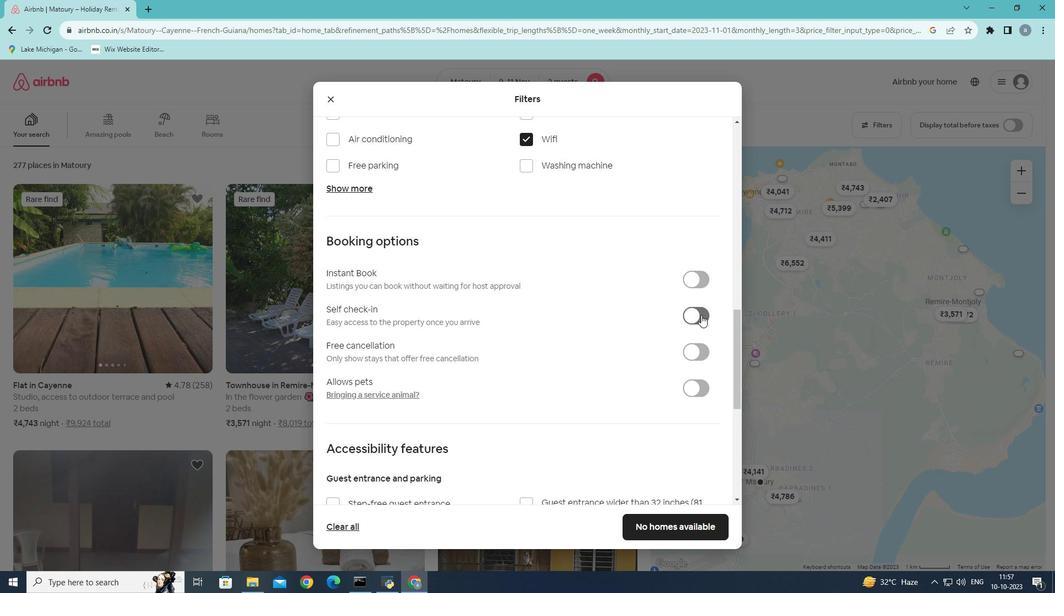 
Action: Mouse moved to (675, 473)
Screenshot: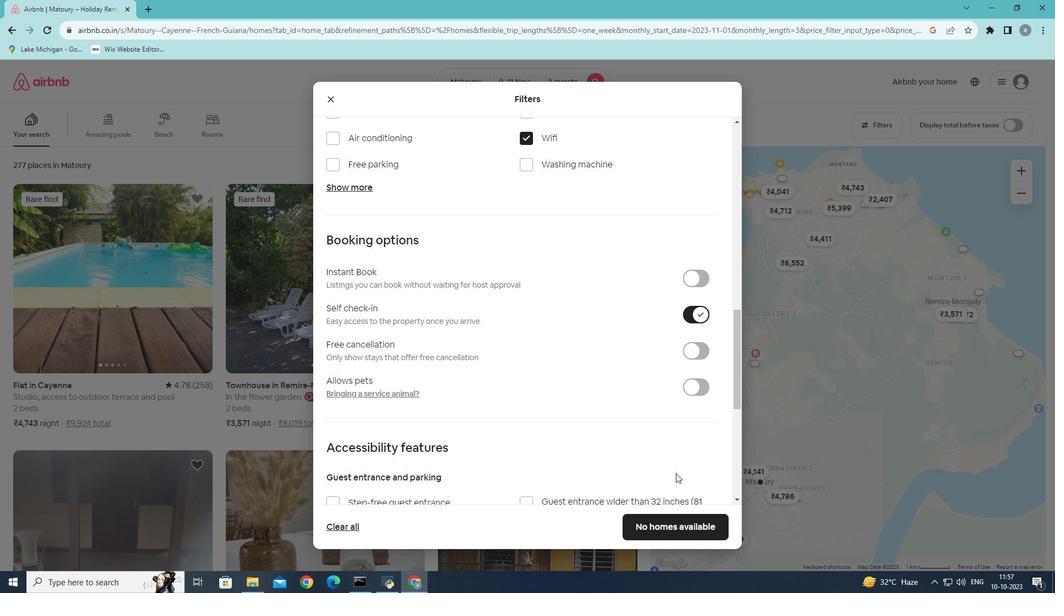 
Action: Mouse scrolled (675, 473) with delta (0, 0)
Screenshot: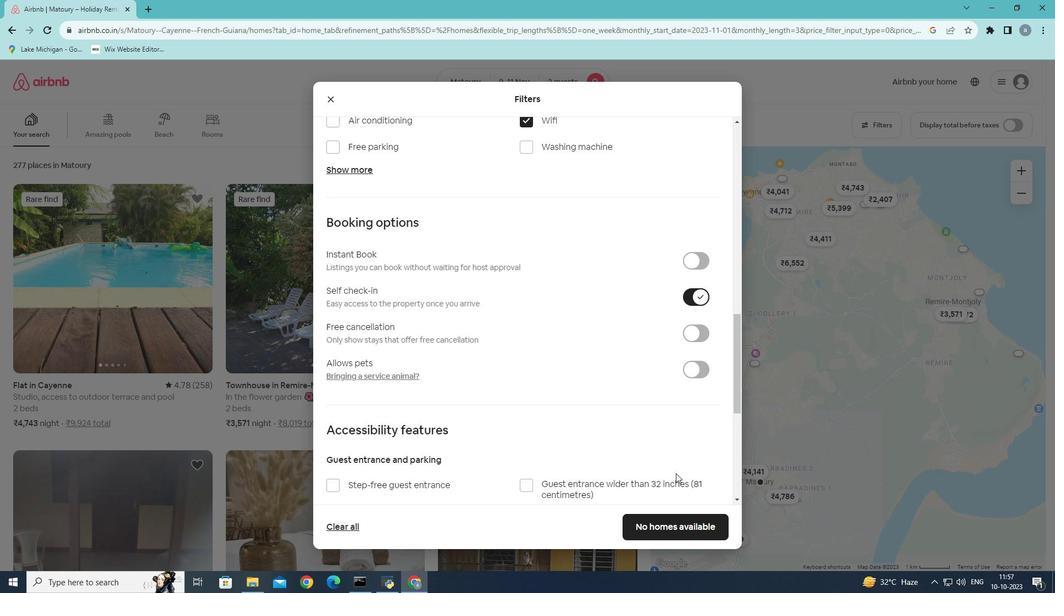 
Action: Mouse moved to (669, 526)
Screenshot: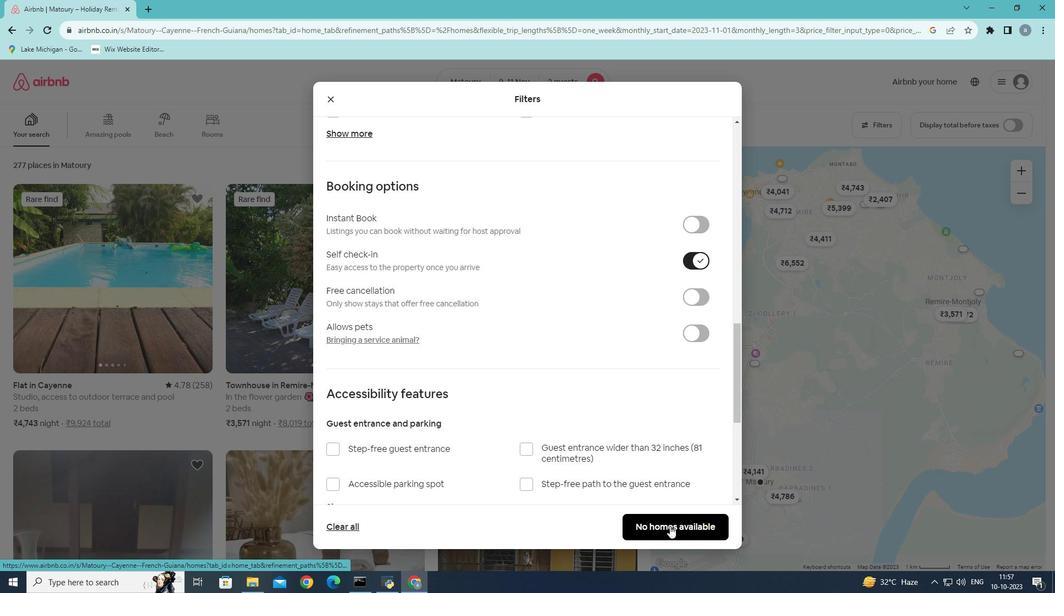 
Action: Mouse pressed left at (669, 526)
Screenshot: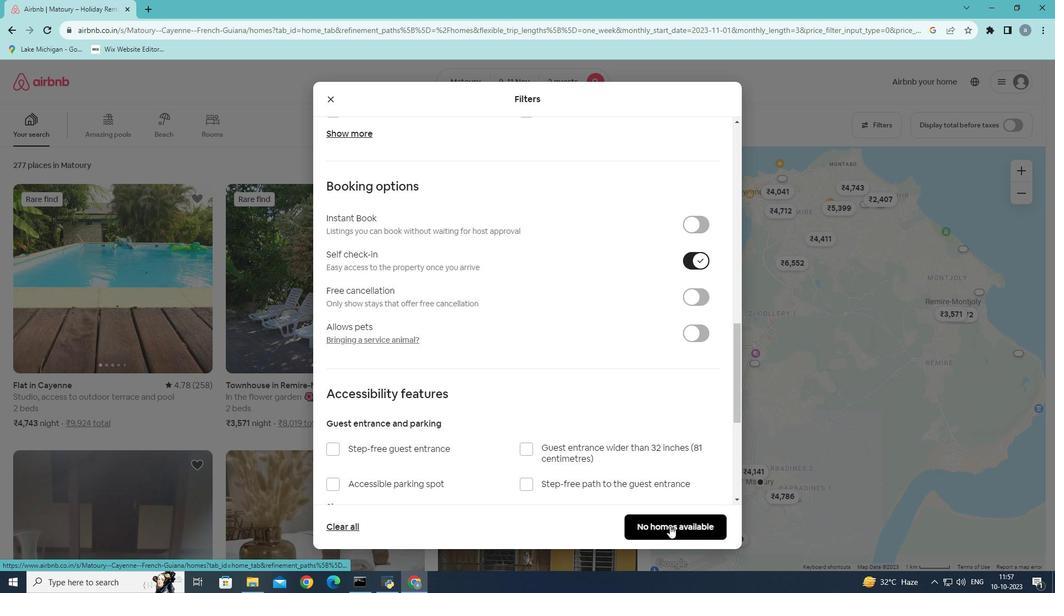 
Action: Mouse moved to (674, 512)
Screenshot: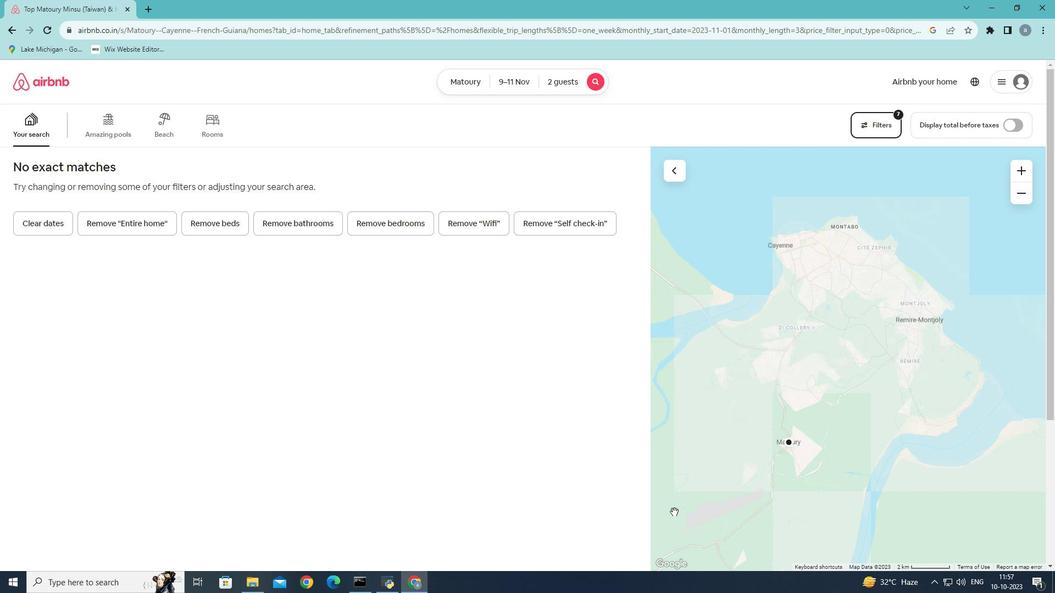 
